 Task: Find connections with filter location Mülheim with filter topic #contentmarketingwith filter profile language French with filter current company SS&C Blue Prism with filter school Sri Chaitanya Junior College, Hydernagar with filter industry Construction Hardware Manufacturing with filter service category Event Photography with filter keywords title Delivery Driver
Action: Mouse moved to (536, 67)
Screenshot: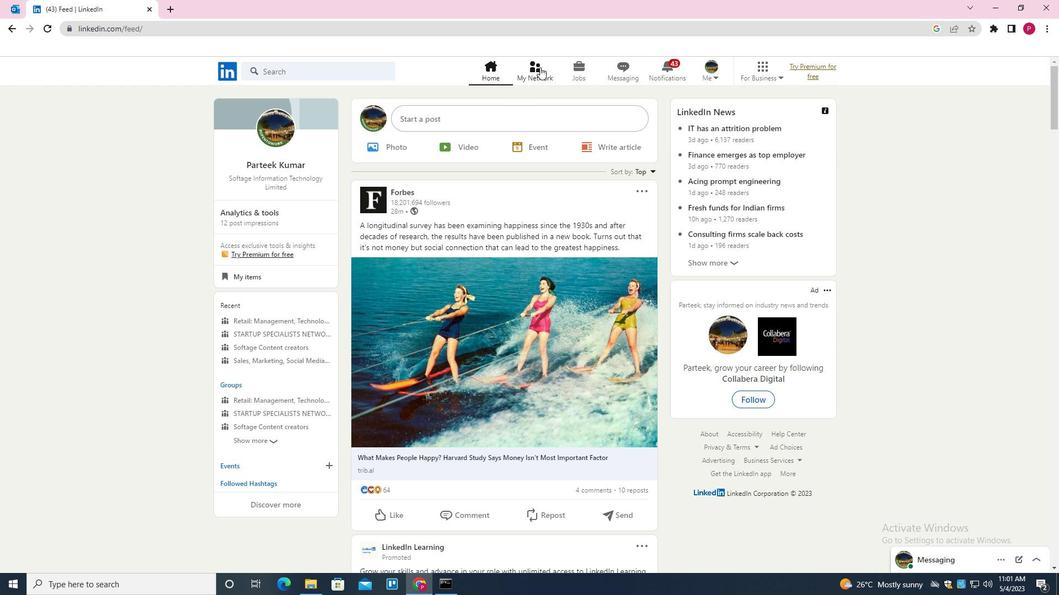 
Action: Mouse pressed left at (536, 67)
Screenshot: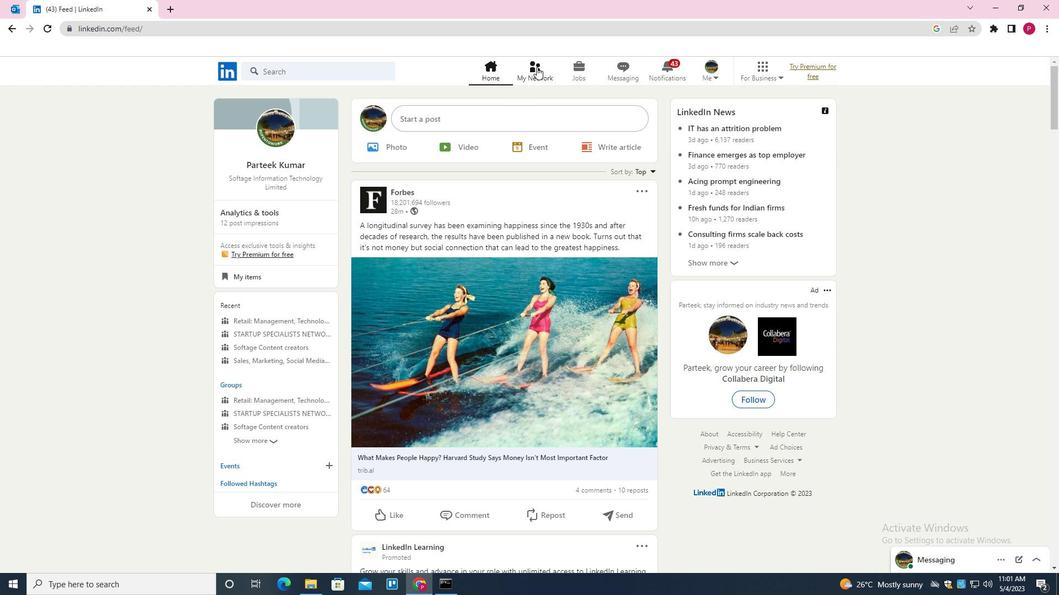 
Action: Mouse moved to (347, 135)
Screenshot: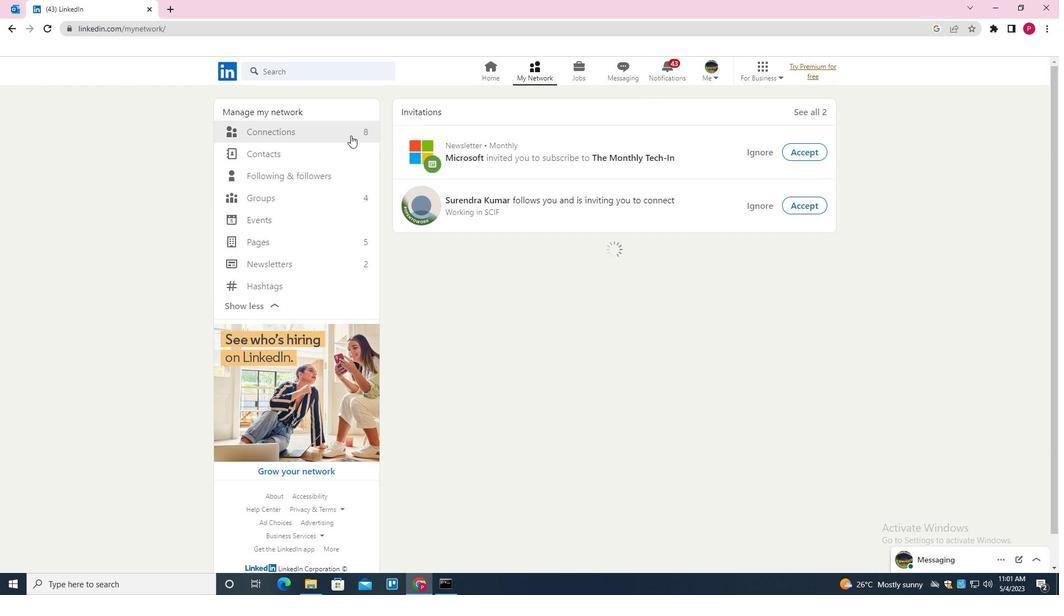 
Action: Mouse pressed left at (347, 135)
Screenshot: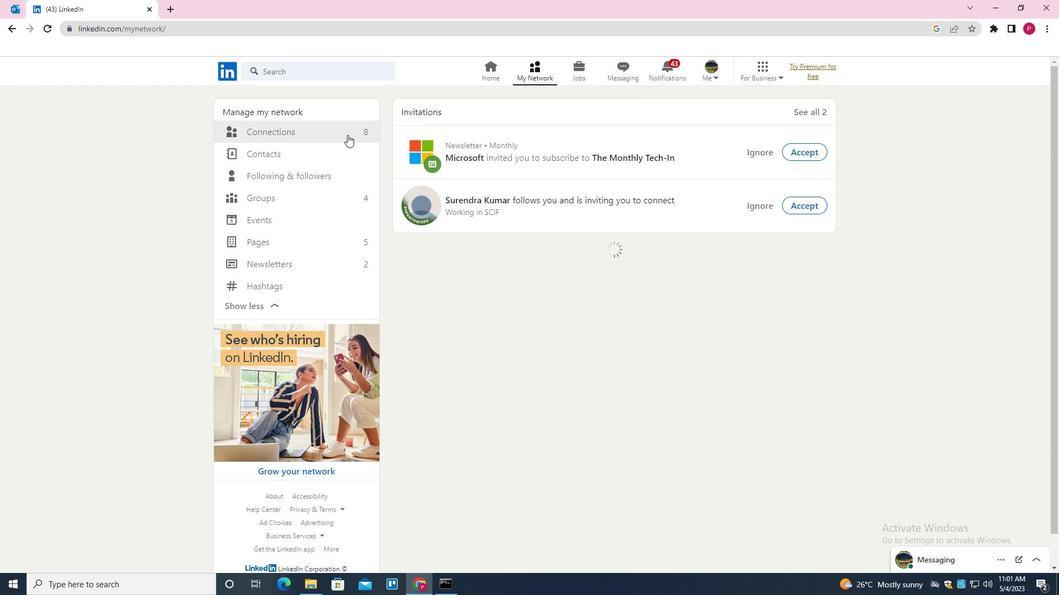 
Action: Mouse moved to (599, 131)
Screenshot: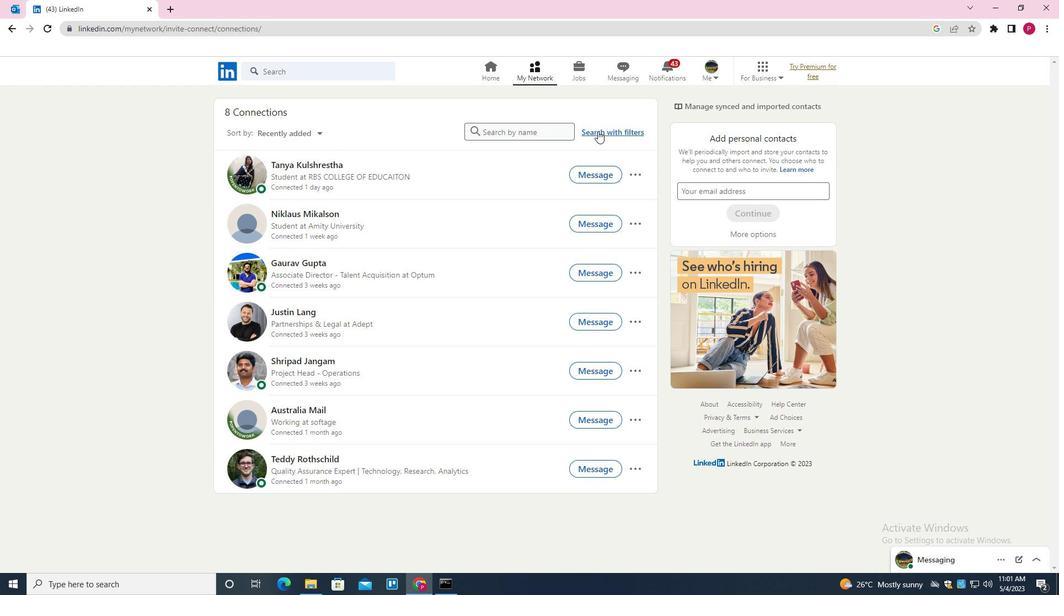 
Action: Mouse pressed left at (599, 131)
Screenshot: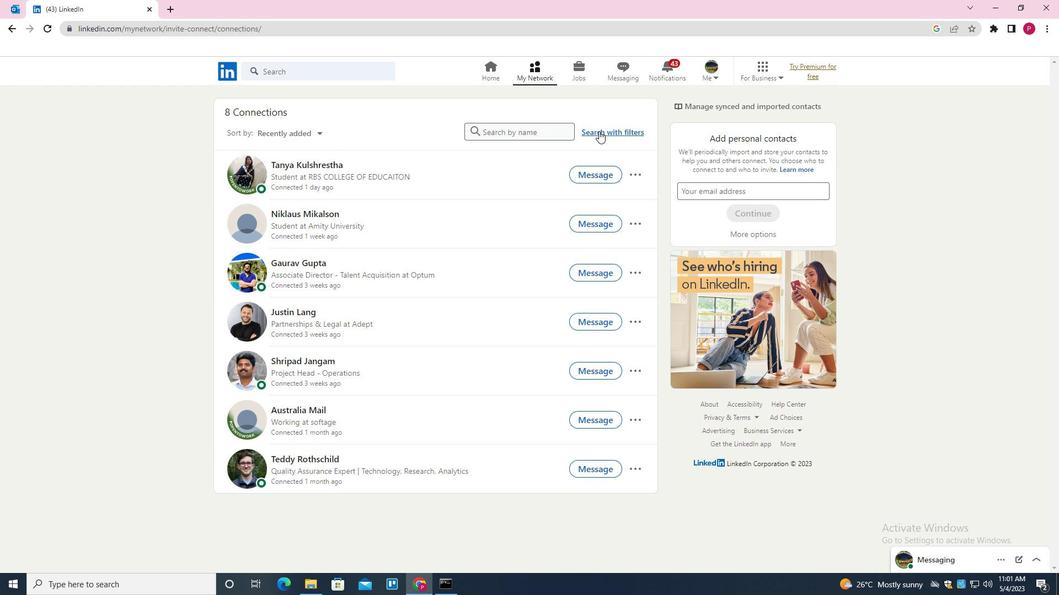 
Action: Mouse moved to (564, 103)
Screenshot: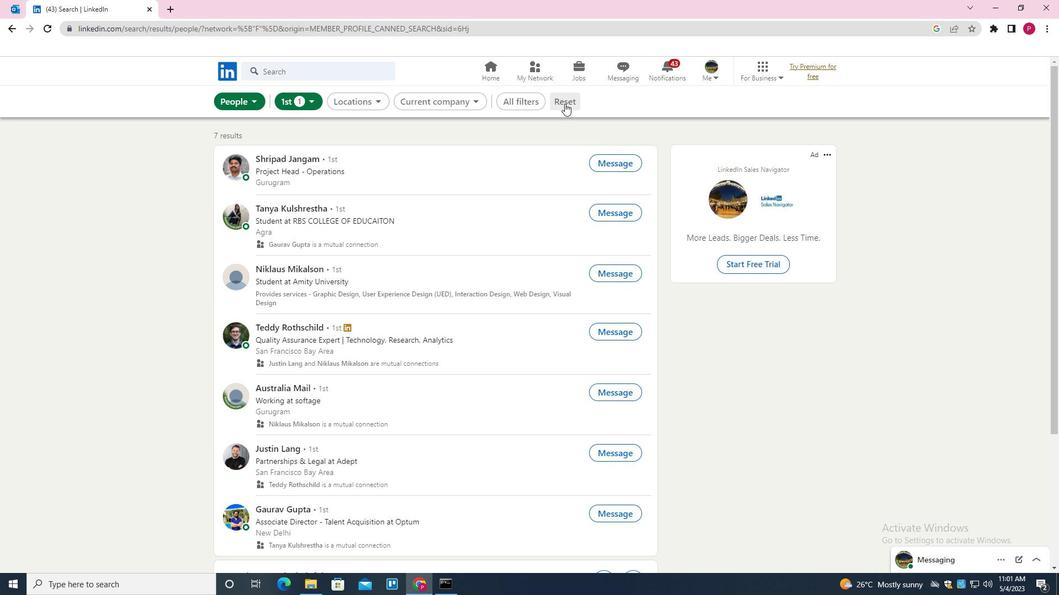 
Action: Mouse pressed left at (564, 103)
Screenshot: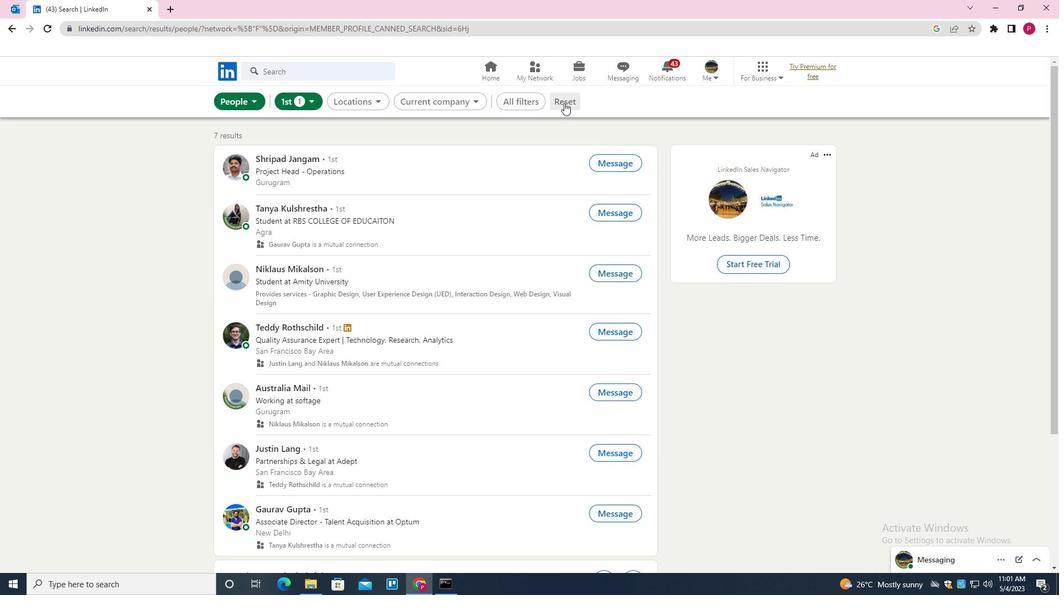 
Action: Mouse moved to (550, 101)
Screenshot: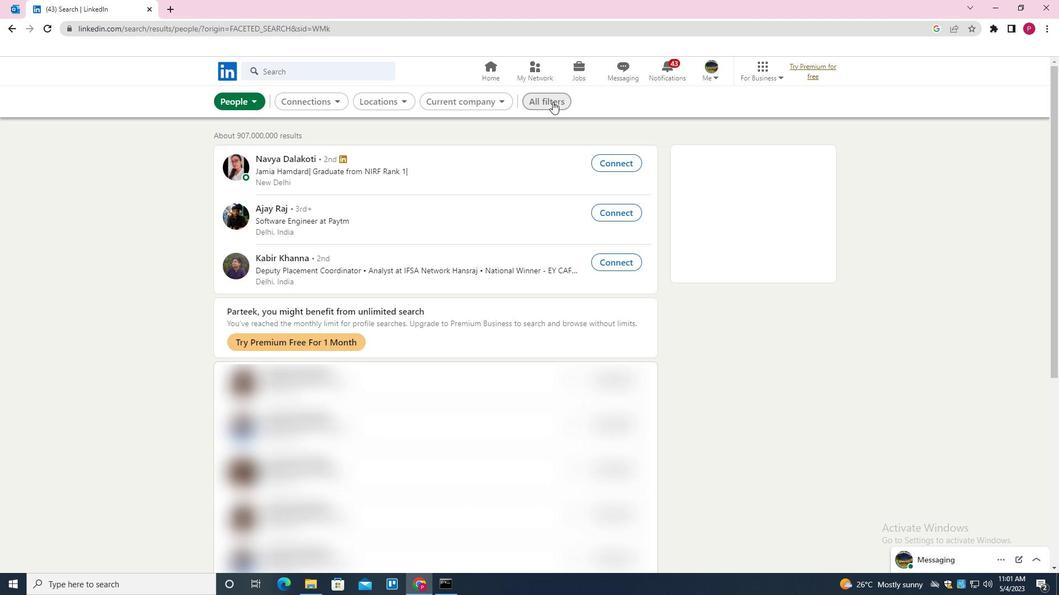 
Action: Mouse pressed left at (550, 101)
Screenshot: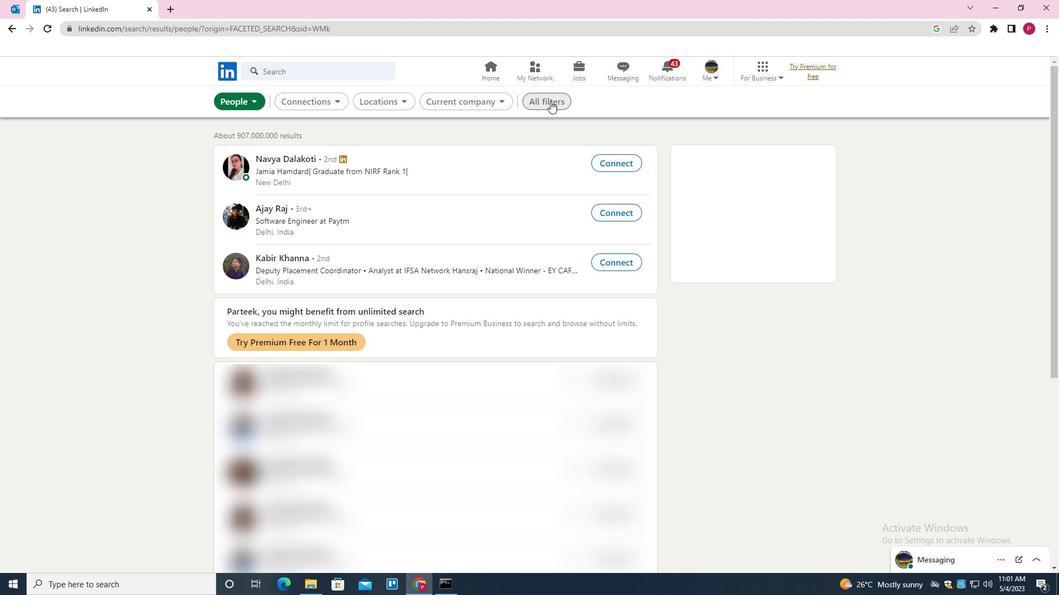 
Action: Mouse moved to (846, 227)
Screenshot: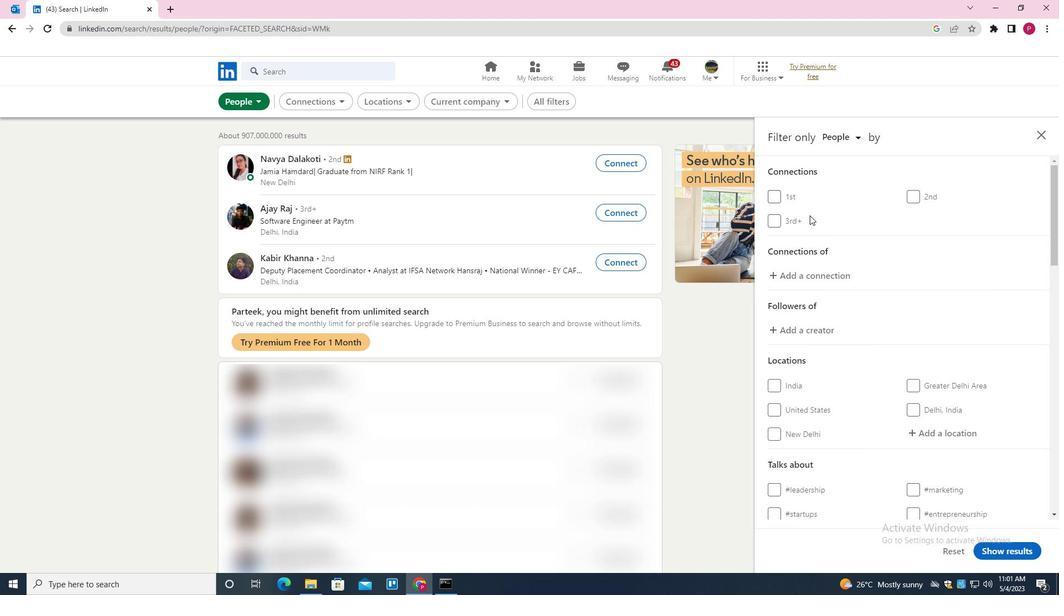 
Action: Mouse scrolled (846, 227) with delta (0, 0)
Screenshot: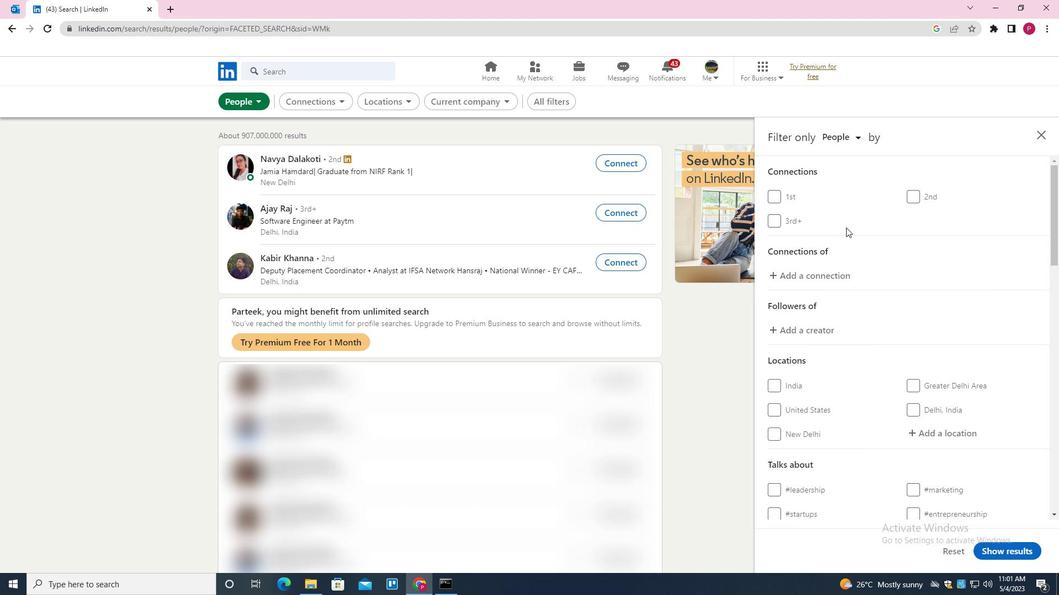 
Action: Mouse scrolled (846, 227) with delta (0, 0)
Screenshot: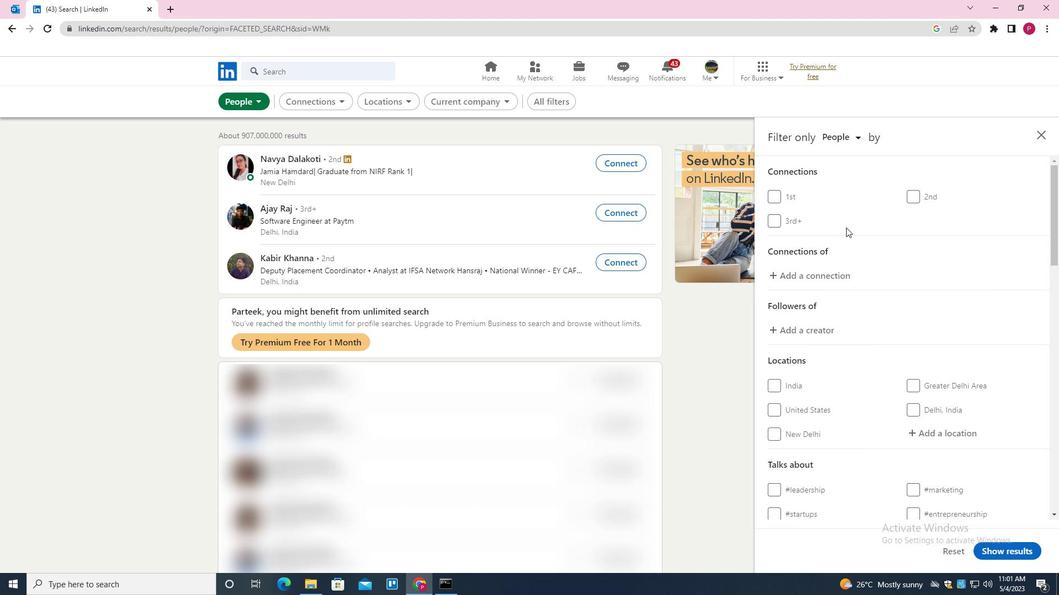 
Action: Mouse scrolled (846, 227) with delta (0, 0)
Screenshot: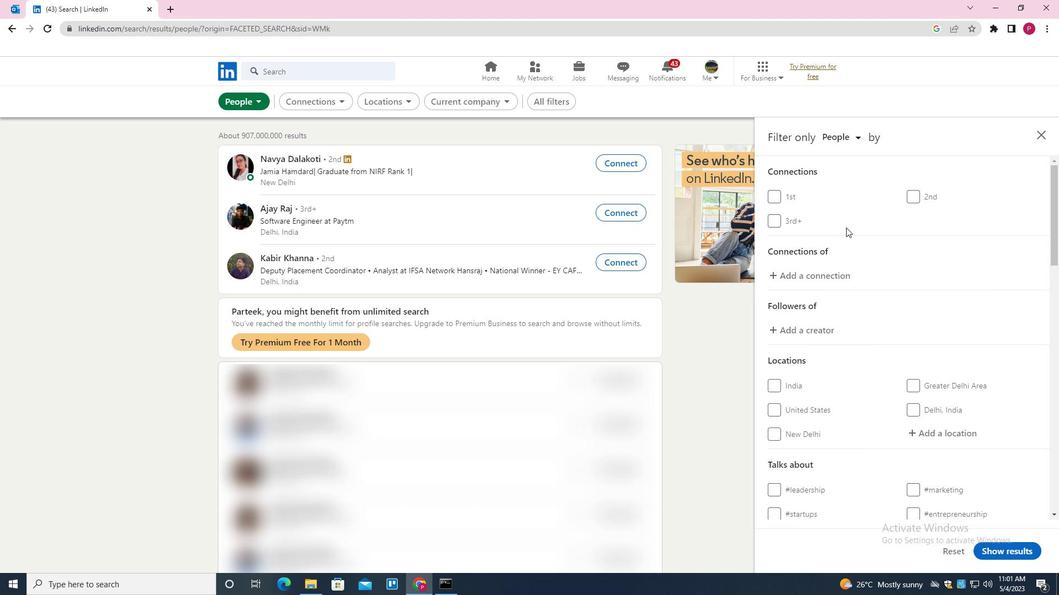 
Action: Mouse scrolled (846, 227) with delta (0, 0)
Screenshot: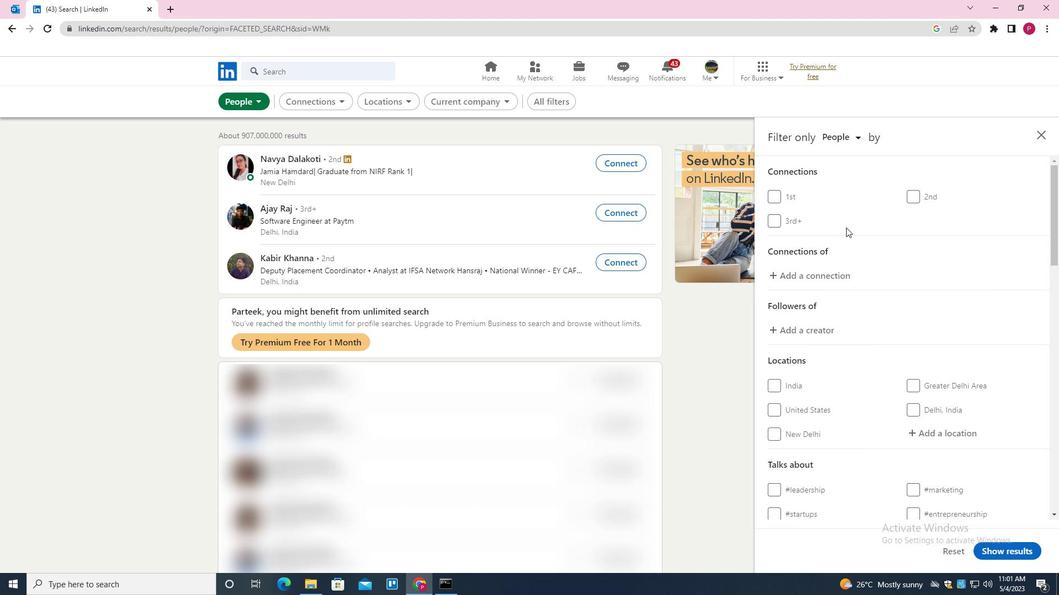 
Action: Mouse moved to (921, 210)
Screenshot: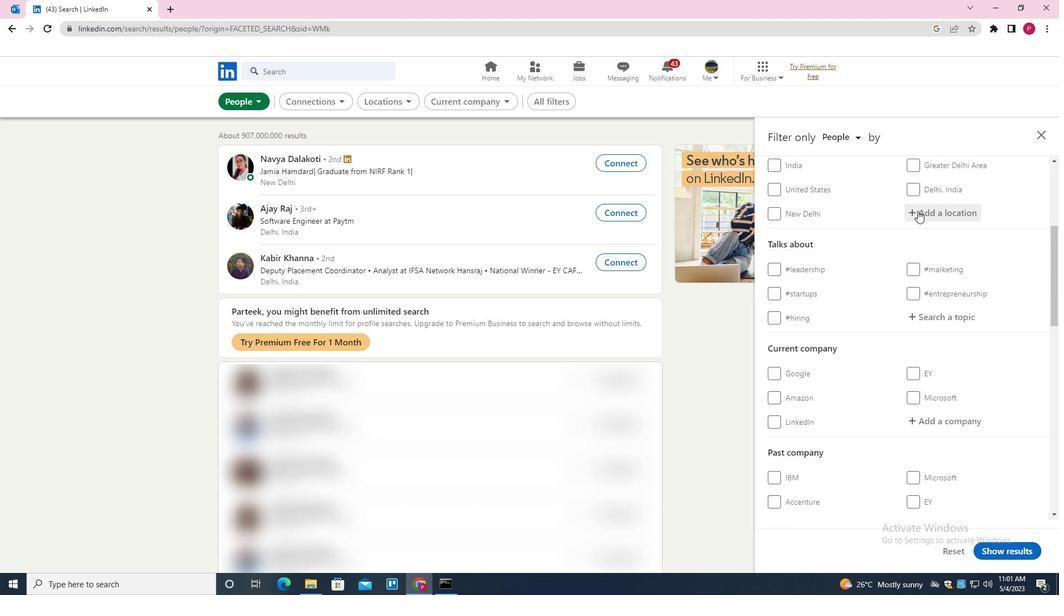 
Action: Mouse pressed left at (921, 210)
Screenshot: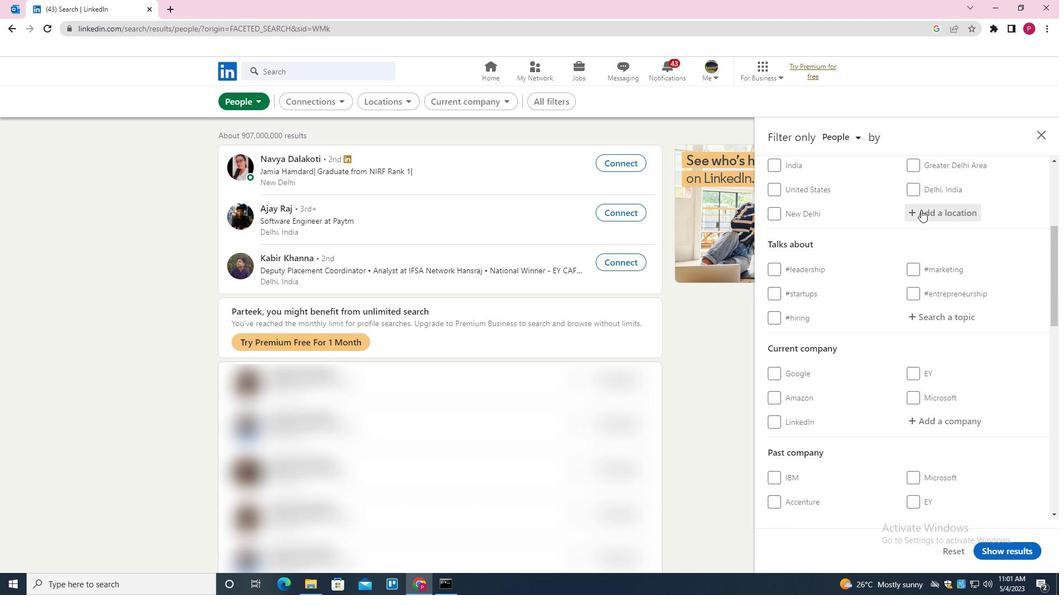 
Action: Key pressed <Key.shift>MULHE<Key.down><Key.enter>
Screenshot: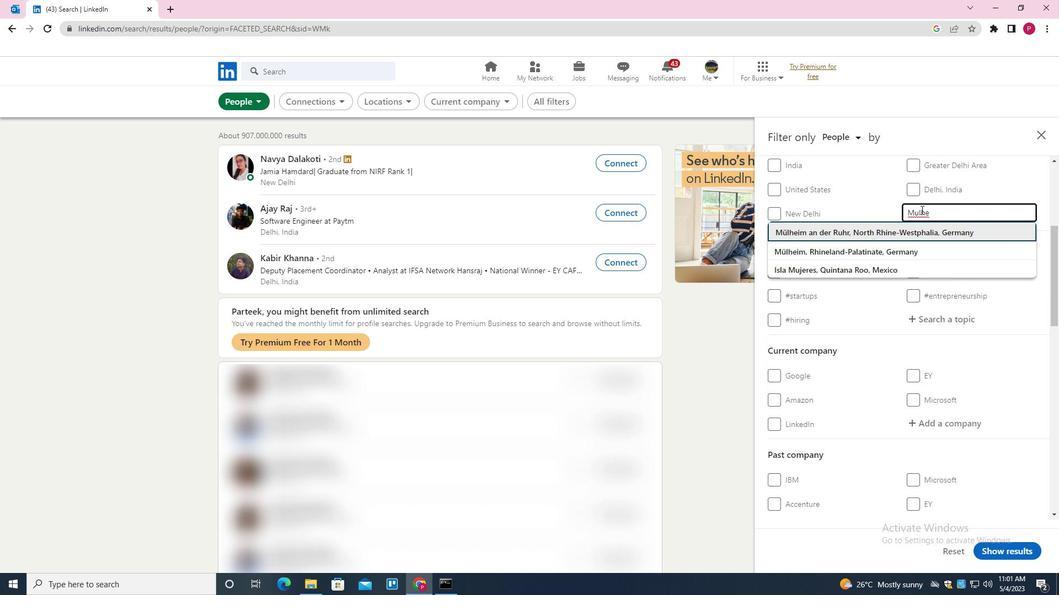 
Action: Mouse moved to (856, 257)
Screenshot: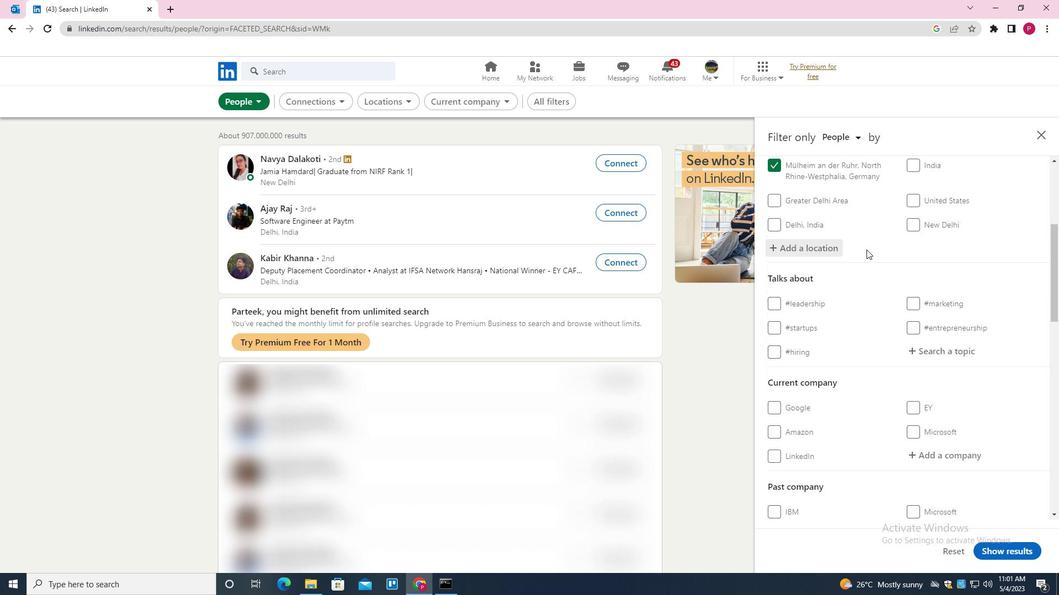 
Action: Mouse scrolled (856, 257) with delta (0, 0)
Screenshot: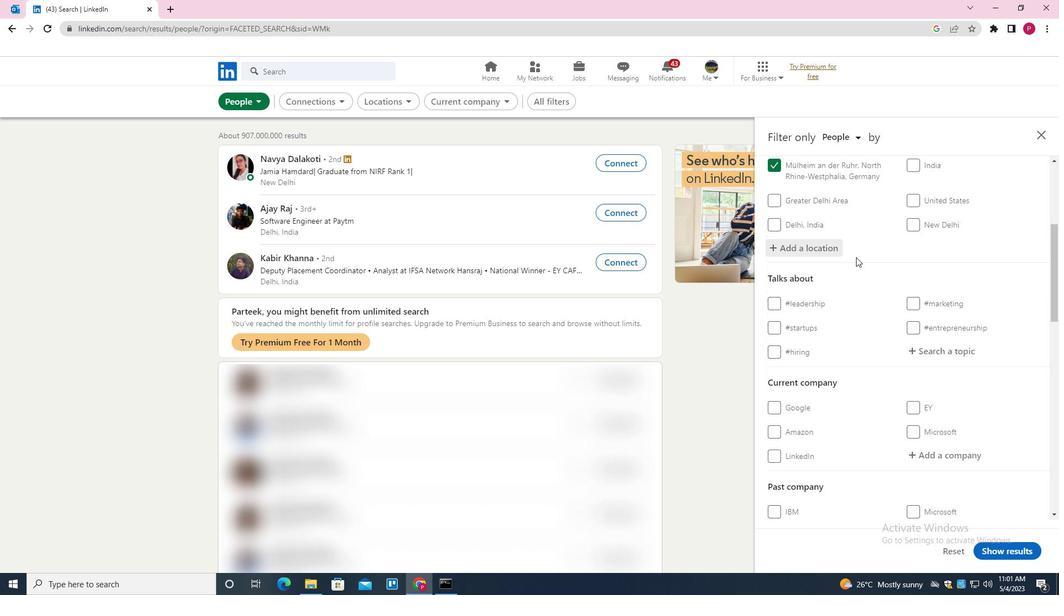 
Action: Mouse scrolled (856, 257) with delta (0, 0)
Screenshot: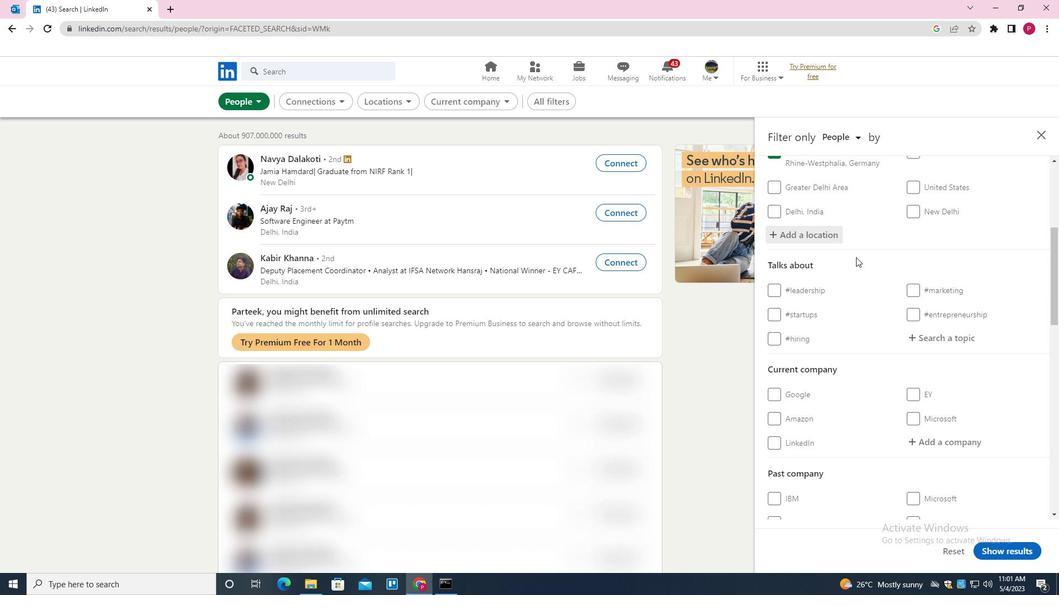 
Action: Mouse moved to (940, 234)
Screenshot: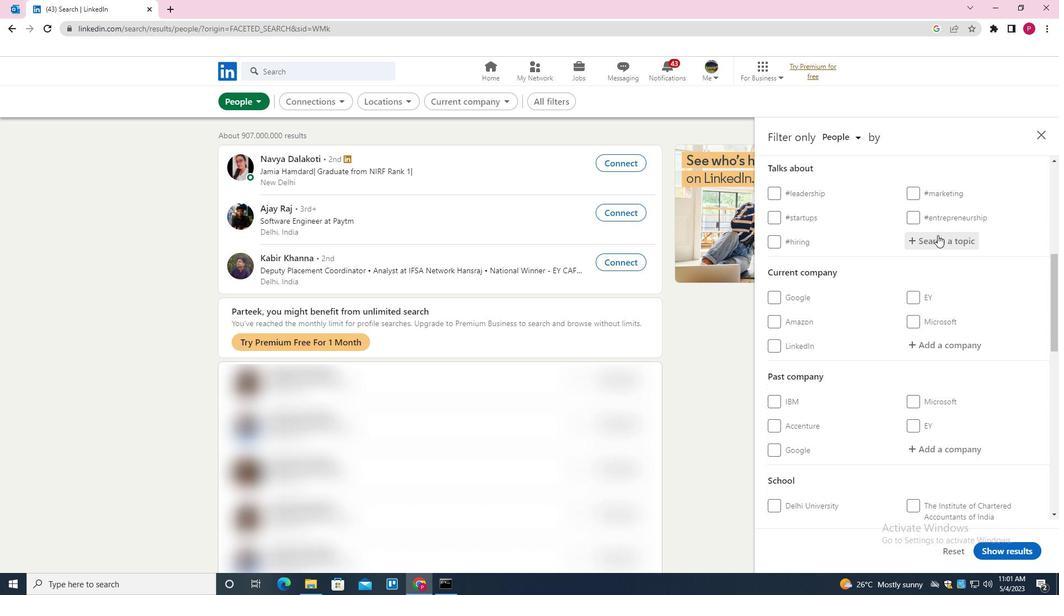 
Action: Mouse pressed left at (940, 234)
Screenshot: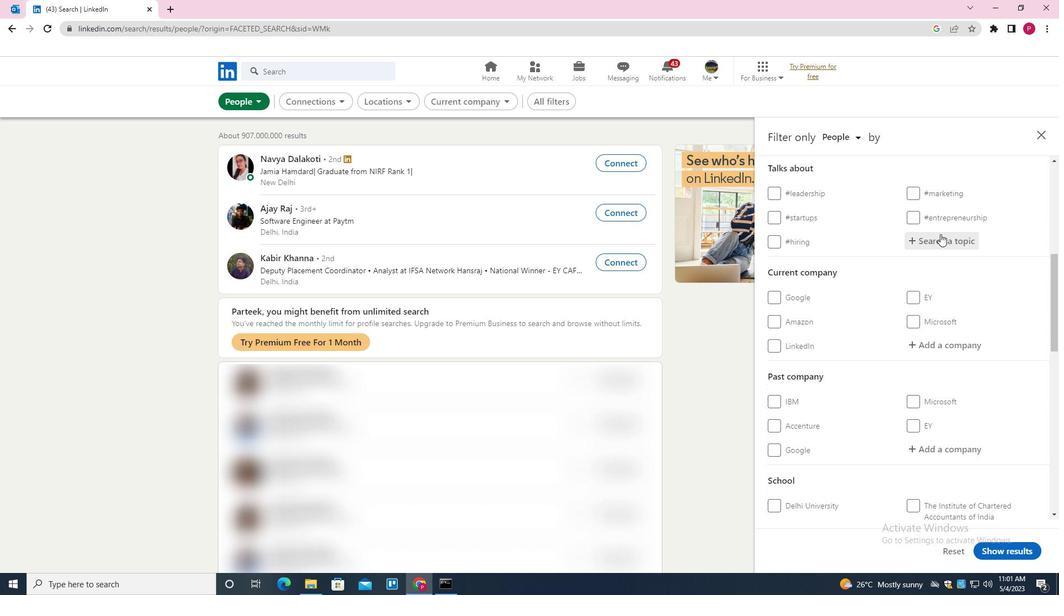 
Action: Key pressed <Key.shift><Key.shift><Key.shift><Key.shift>CONTENTMARKETING<Key.down><Key.enter>
Screenshot: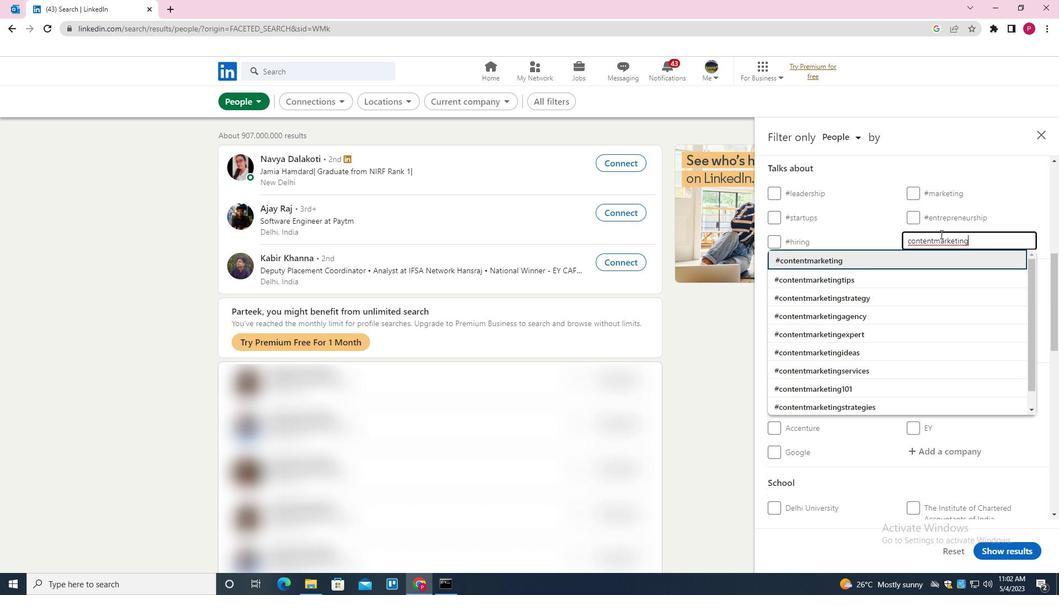 
Action: Mouse moved to (897, 243)
Screenshot: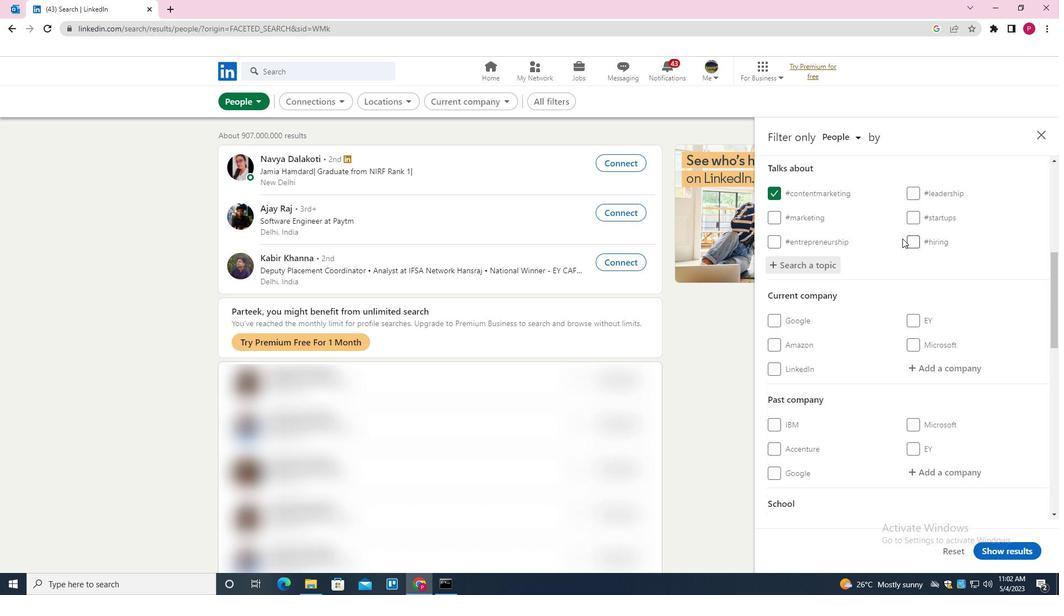 
Action: Mouse scrolled (897, 242) with delta (0, 0)
Screenshot: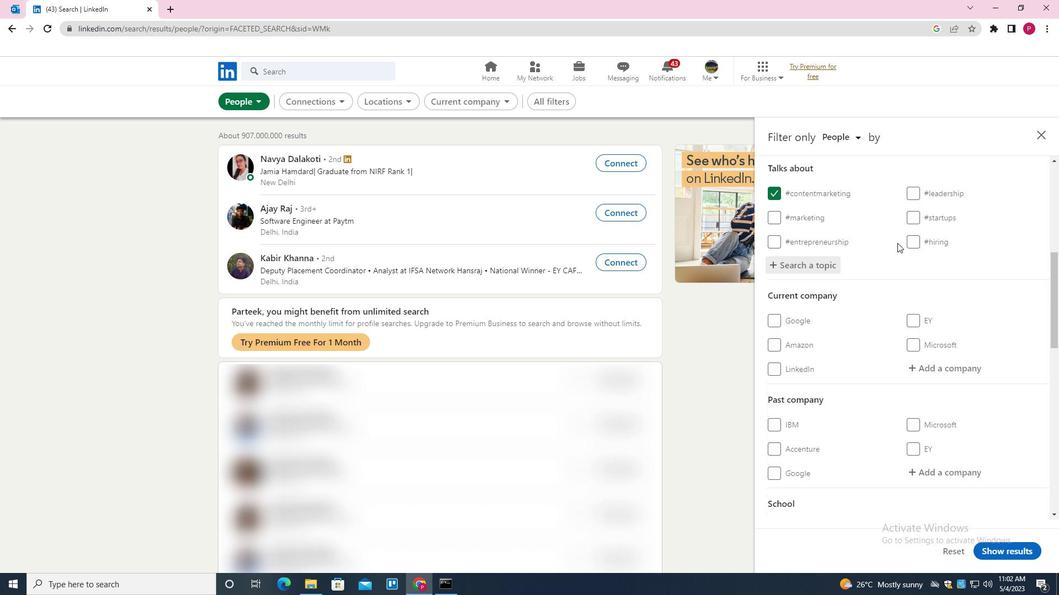 
Action: Mouse scrolled (897, 242) with delta (0, 0)
Screenshot: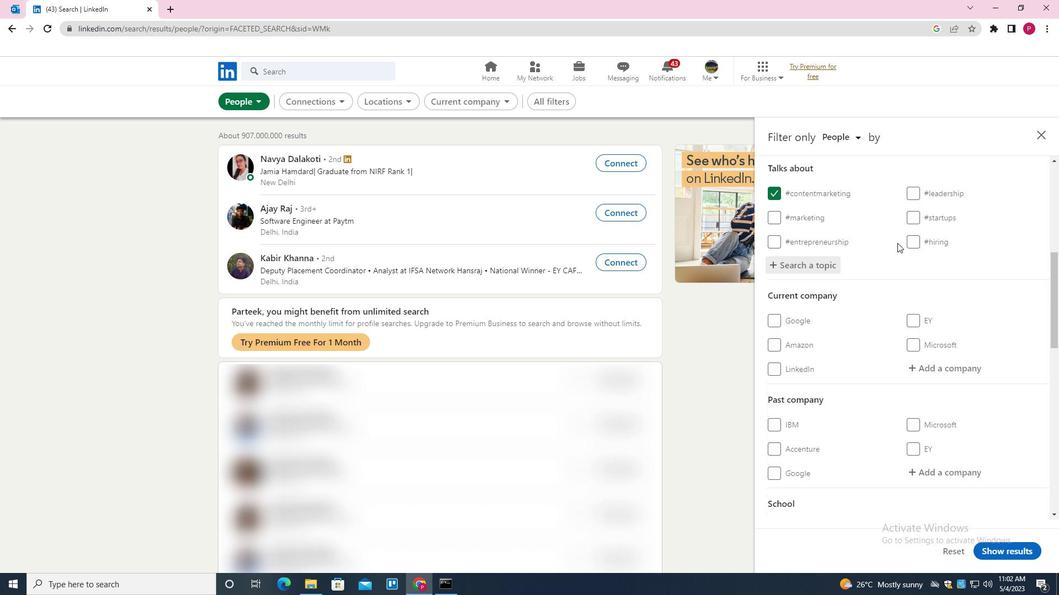
Action: Mouse scrolled (897, 242) with delta (0, 0)
Screenshot: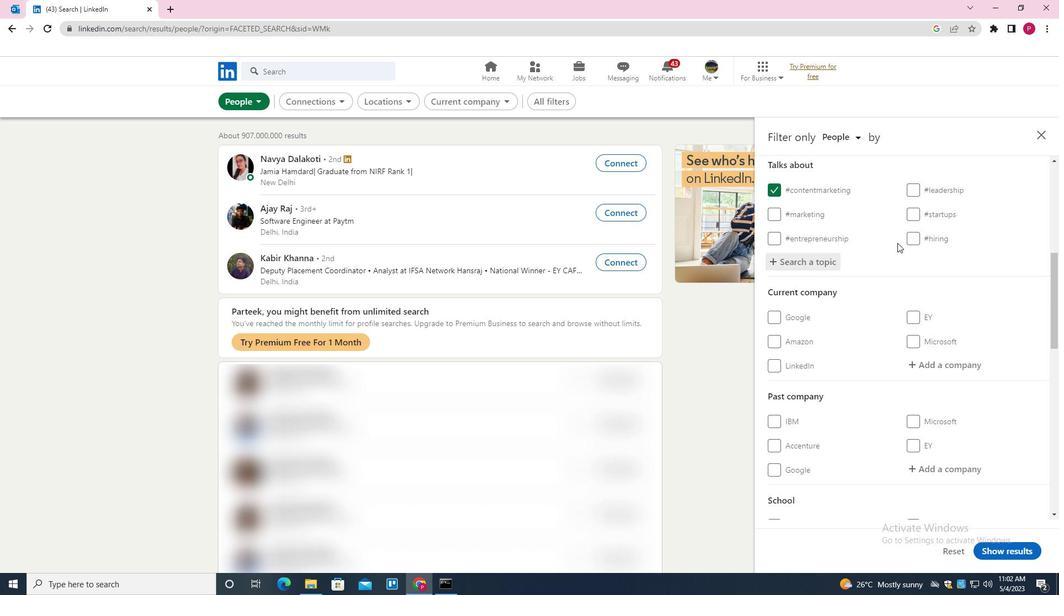 
Action: Mouse scrolled (897, 242) with delta (0, 0)
Screenshot: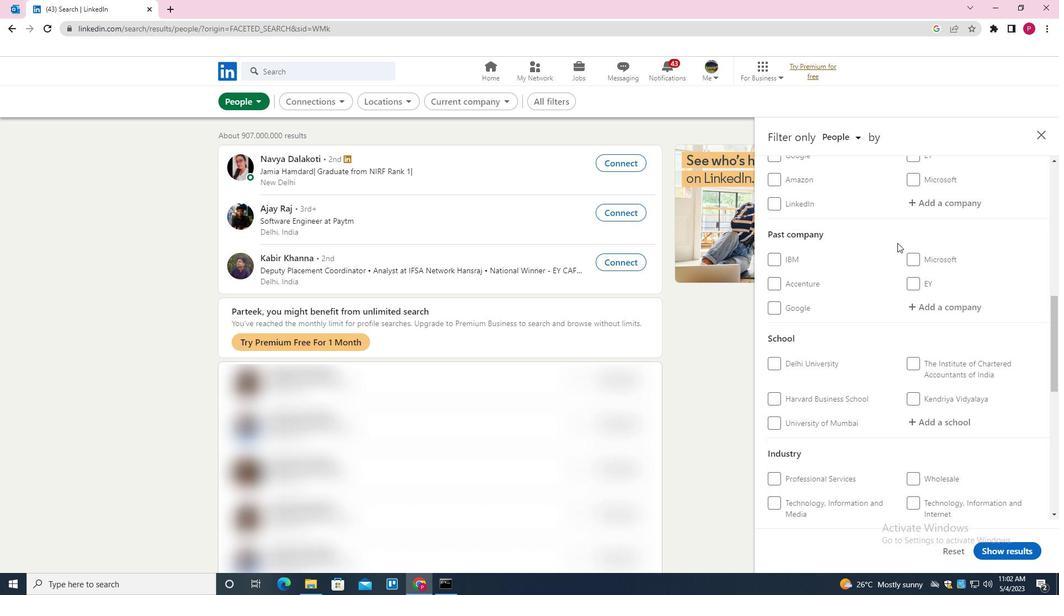 
Action: Mouse scrolled (897, 242) with delta (0, 0)
Screenshot: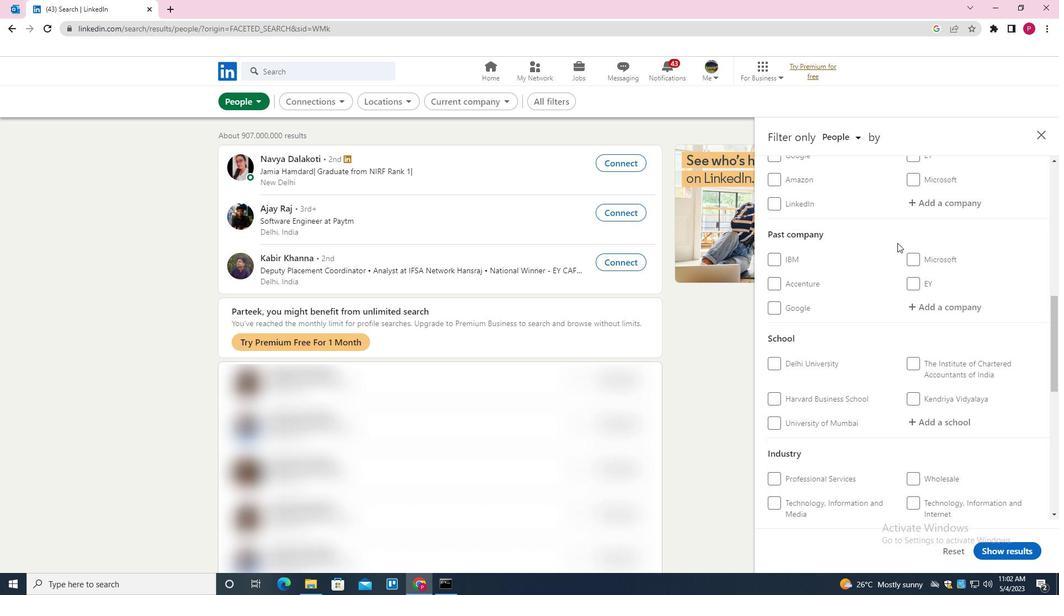 
Action: Mouse scrolled (897, 242) with delta (0, 0)
Screenshot: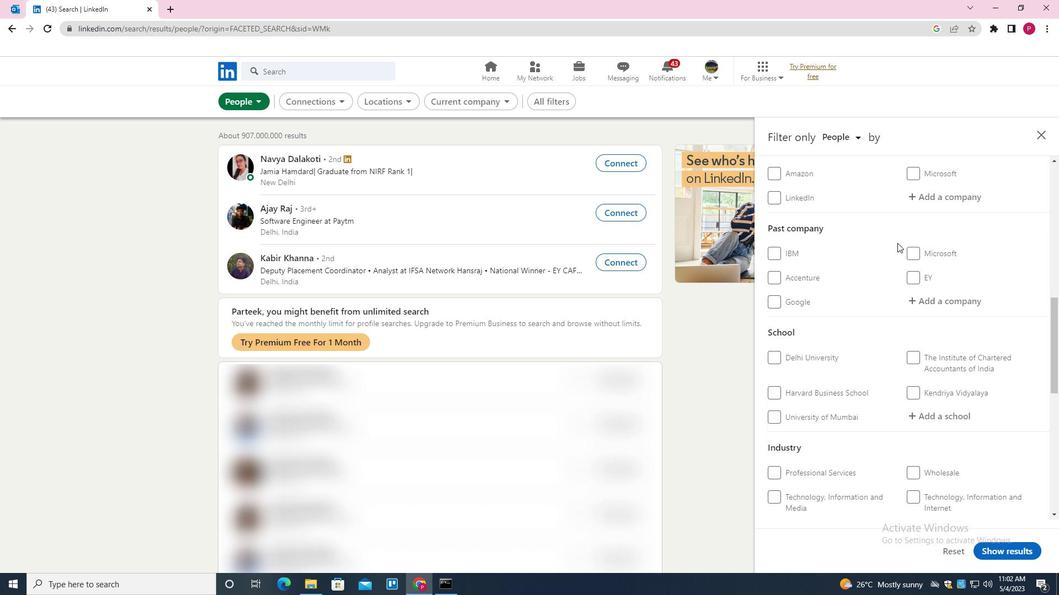 
Action: Mouse scrolled (897, 242) with delta (0, 0)
Screenshot: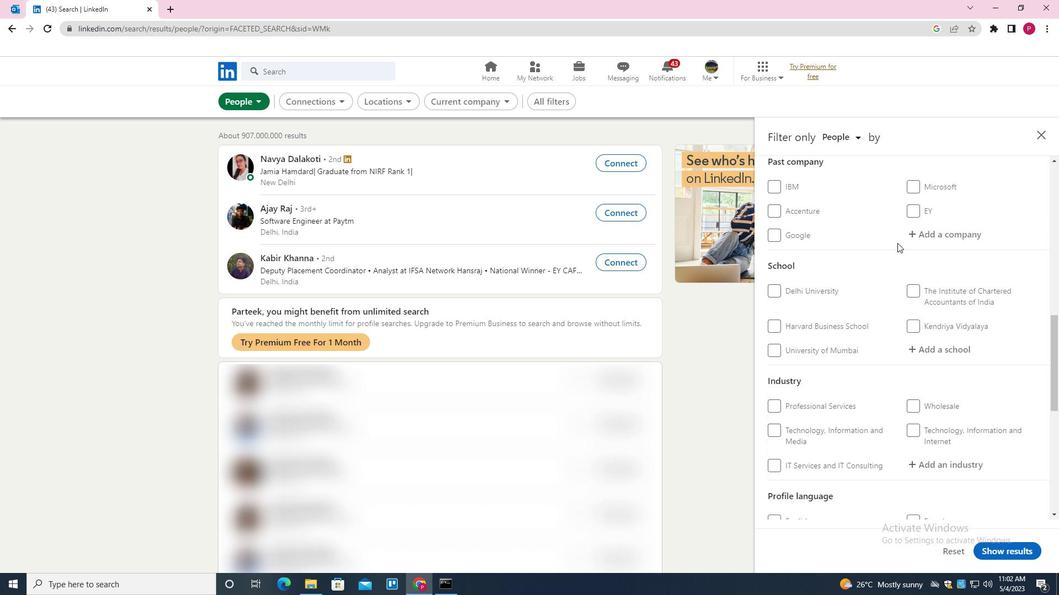 
Action: Mouse scrolled (897, 242) with delta (0, 0)
Screenshot: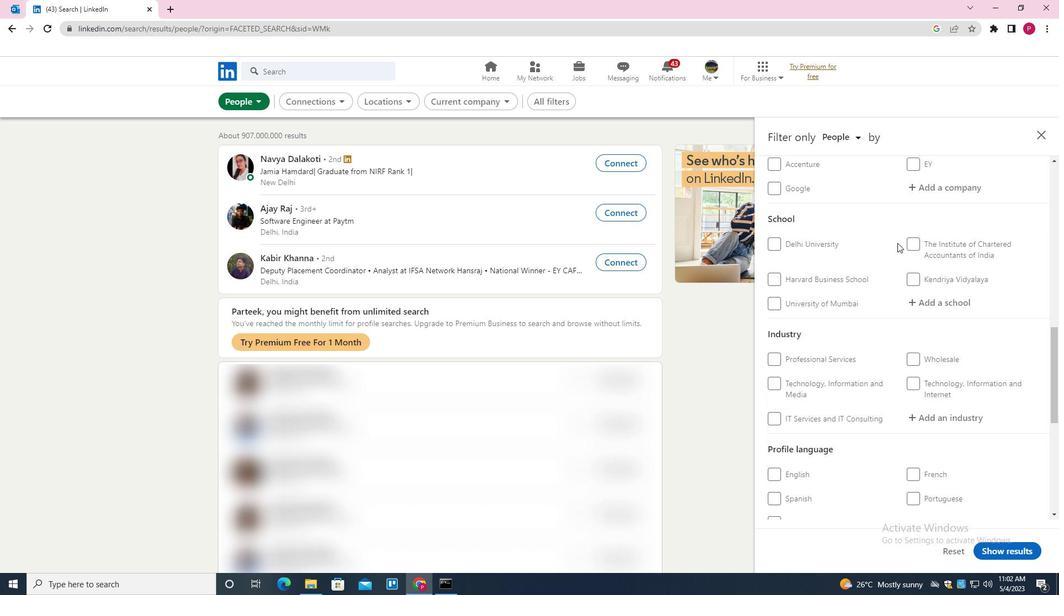 
Action: Mouse scrolled (897, 242) with delta (0, 0)
Screenshot: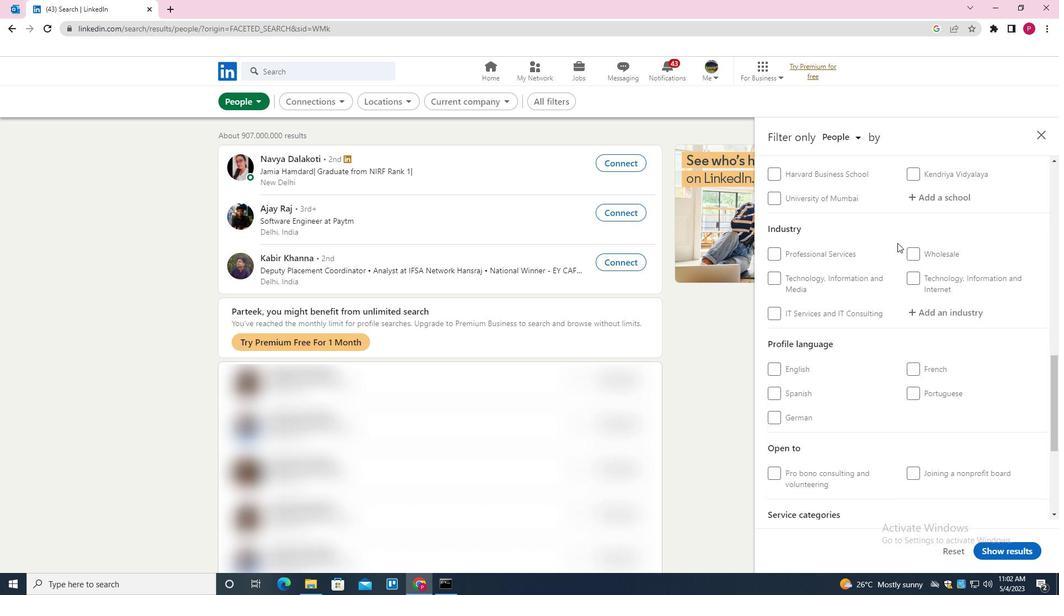 
Action: Mouse scrolled (897, 242) with delta (0, 0)
Screenshot: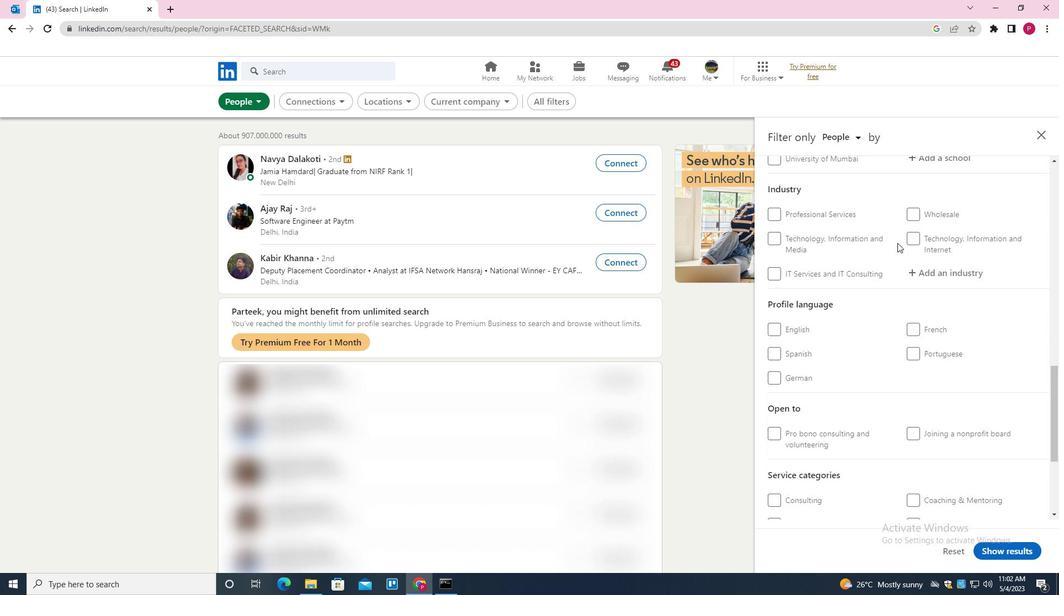 
Action: Mouse moved to (910, 212)
Screenshot: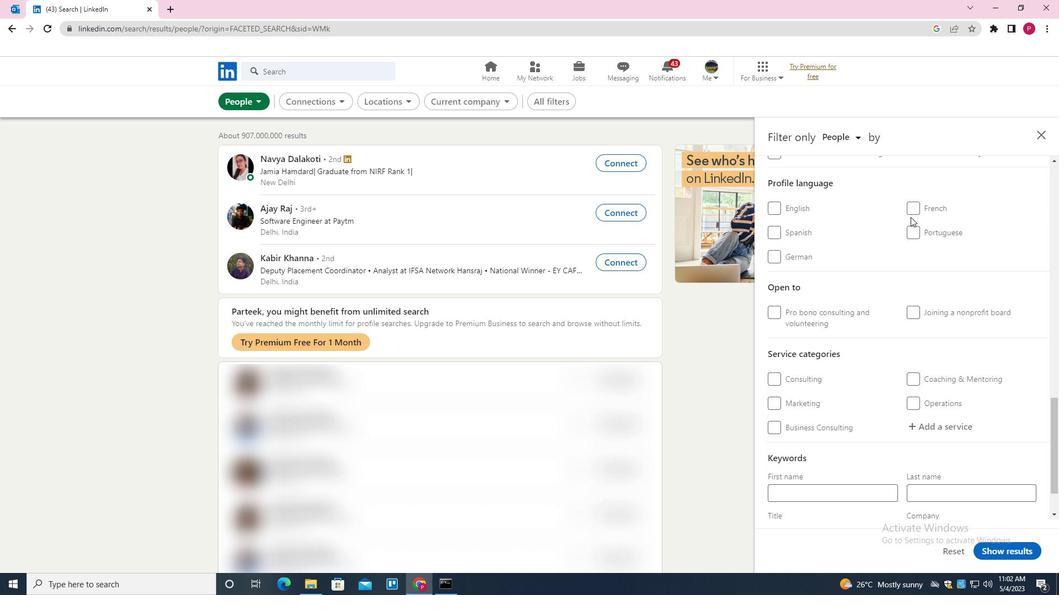 
Action: Mouse pressed left at (910, 212)
Screenshot: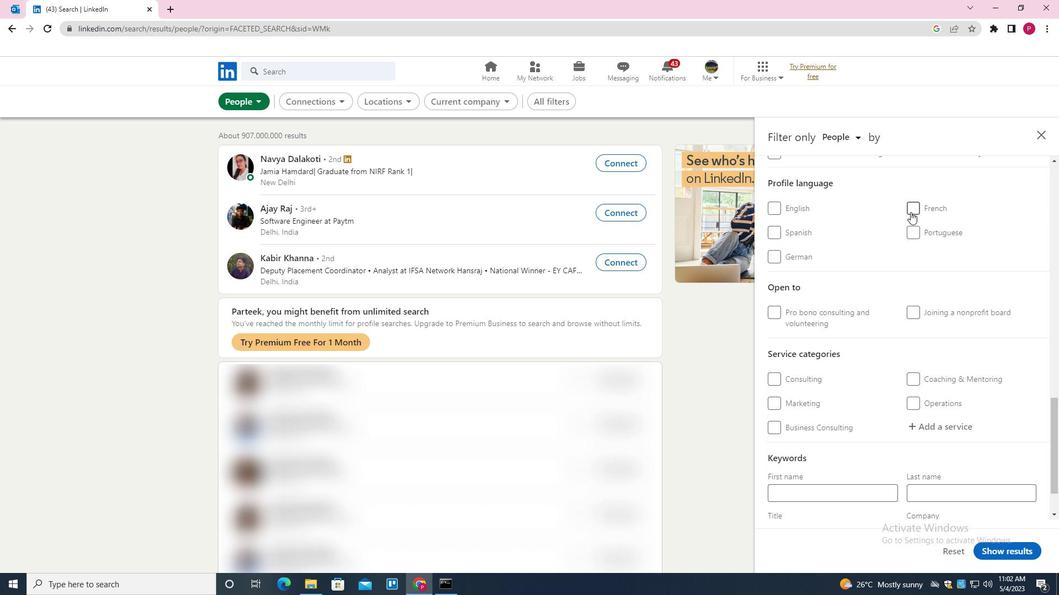 
Action: Mouse moved to (855, 247)
Screenshot: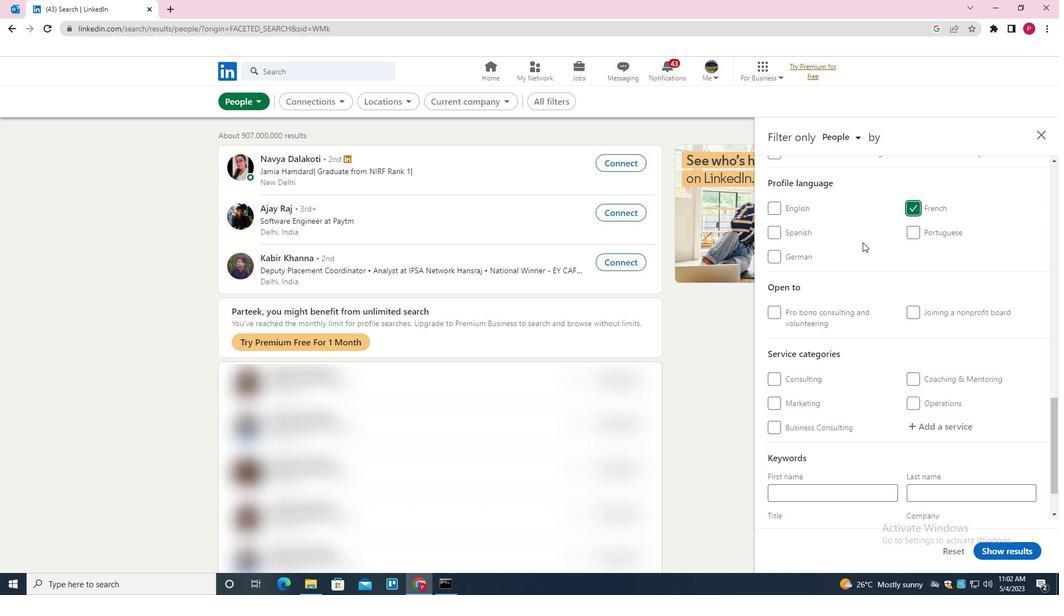 
Action: Mouse scrolled (855, 248) with delta (0, 0)
Screenshot: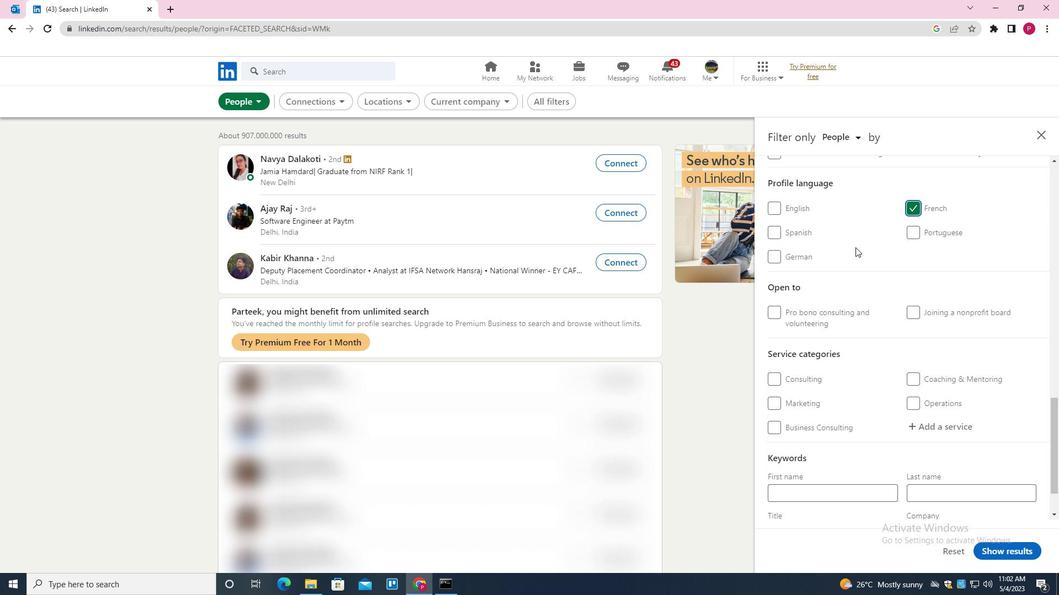 
Action: Mouse scrolled (855, 248) with delta (0, 0)
Screenshot: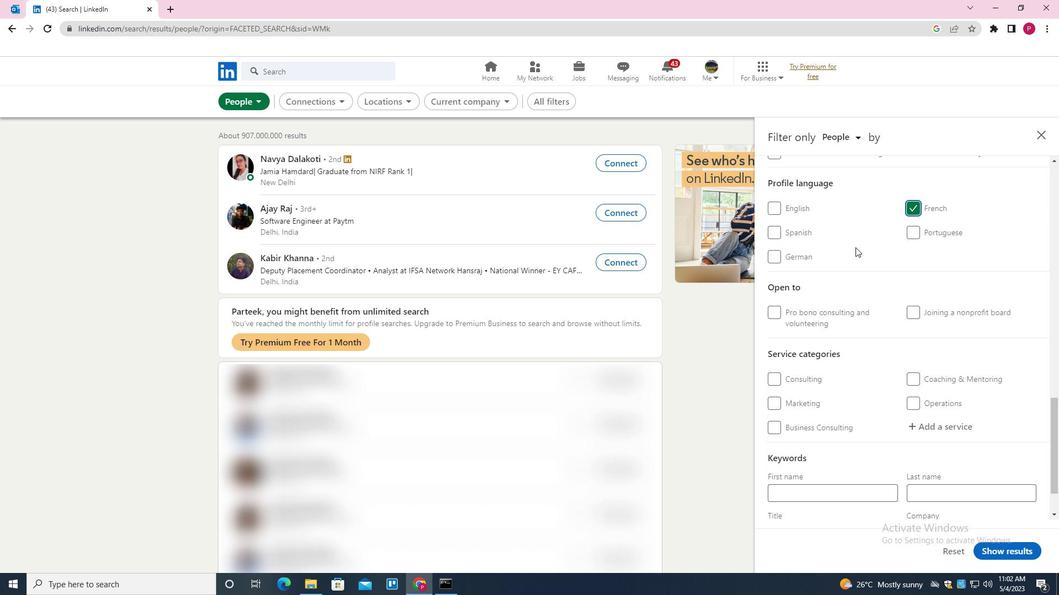 
Action: Mouse scrolled (855, 248) with delta (0, 0)
Screenshot: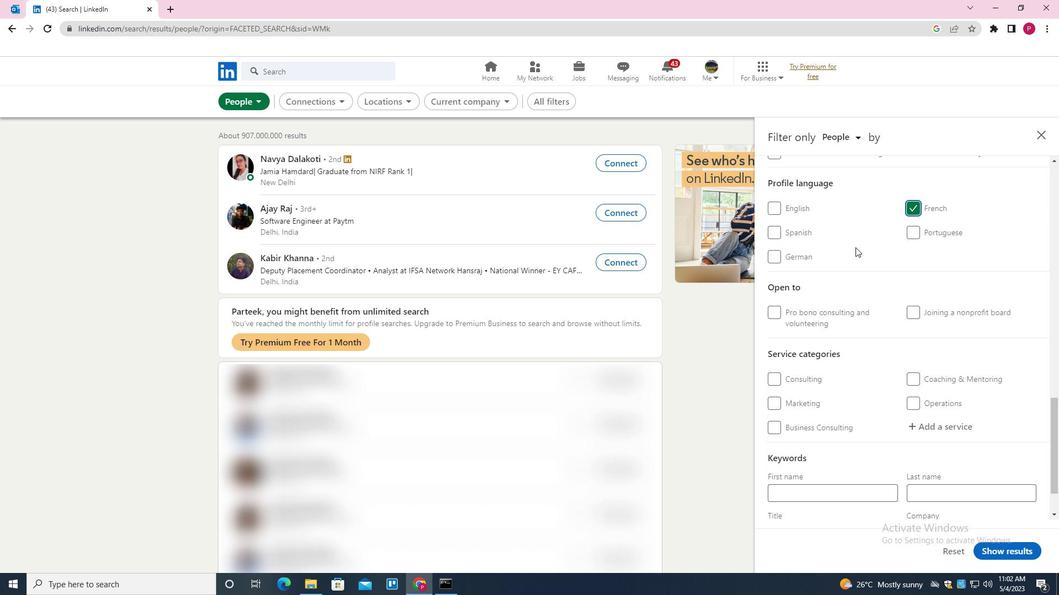 
Action: Mouse scrolled (855, 248) with delta (0, 0)
Screenshot: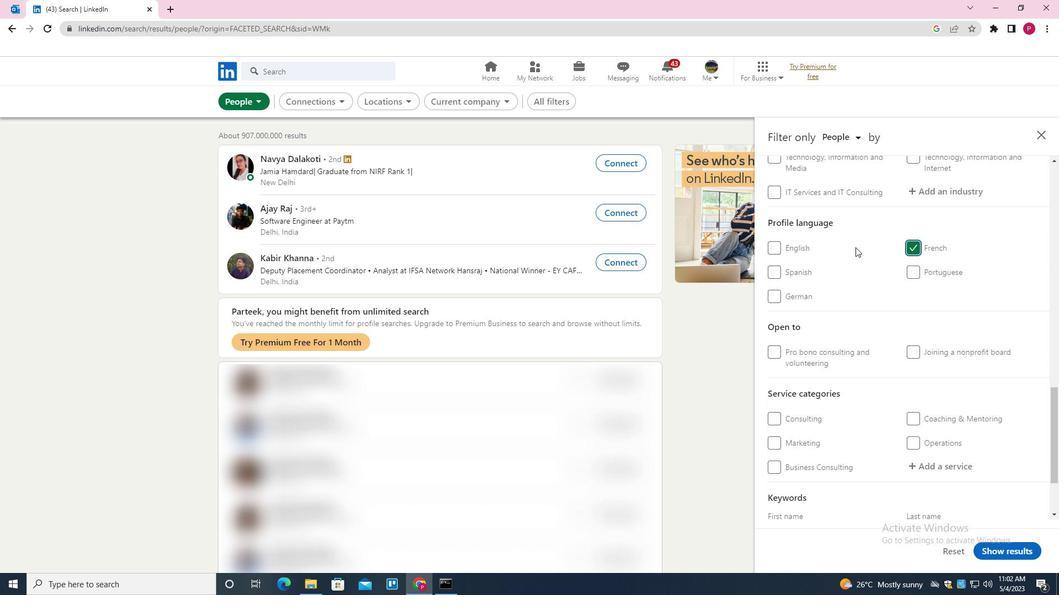 
Action: Mouse scrolled (855, 248) with delta (0, 0)
Screenshot: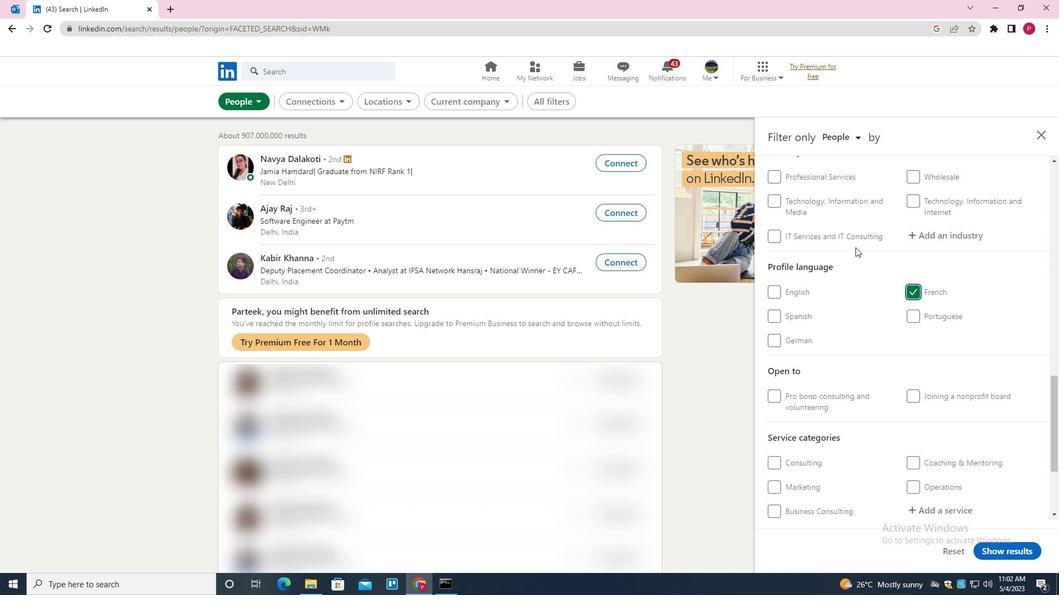 
Action: Mouse scrolled (855, 248) with delta (0, 0)
Screenshot: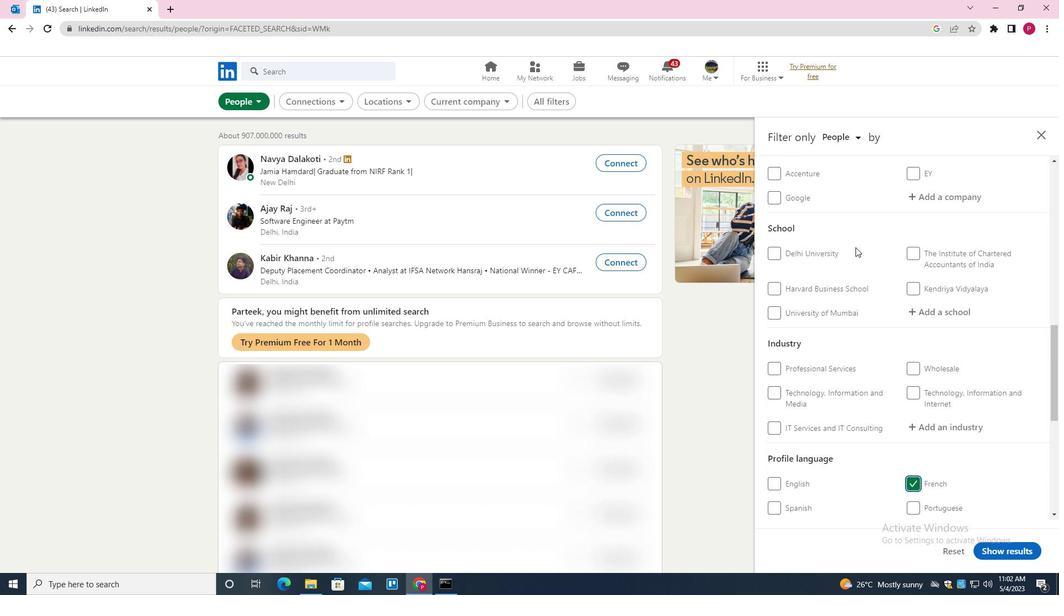 
Action: Mouse scrolled (855, 248) with delta (0, 0)
Screenshot: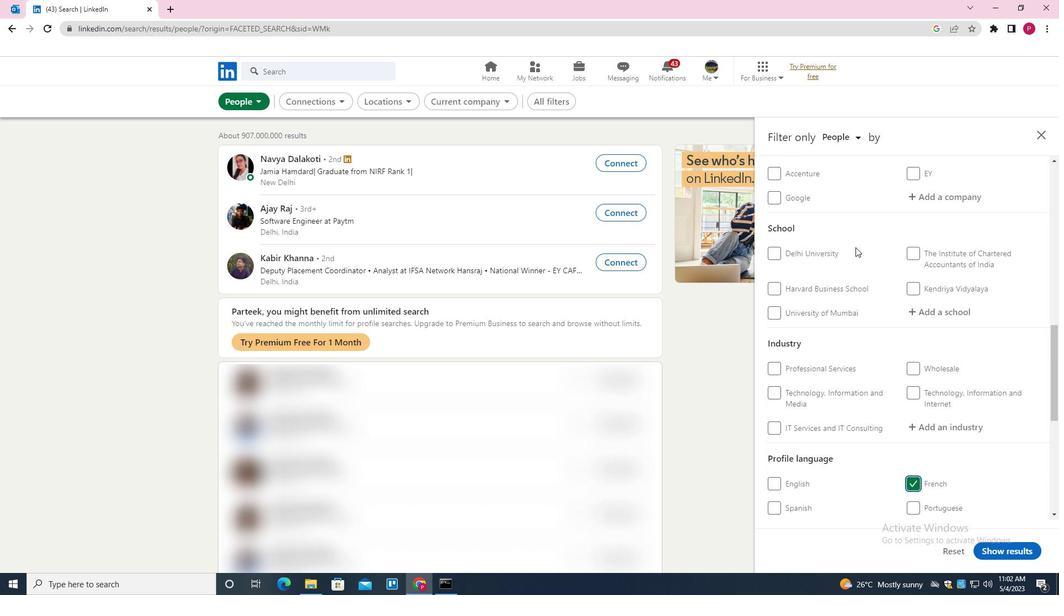 
Action: Mouse scrolled (855, 248) with delta (0, 0)
Screenshot: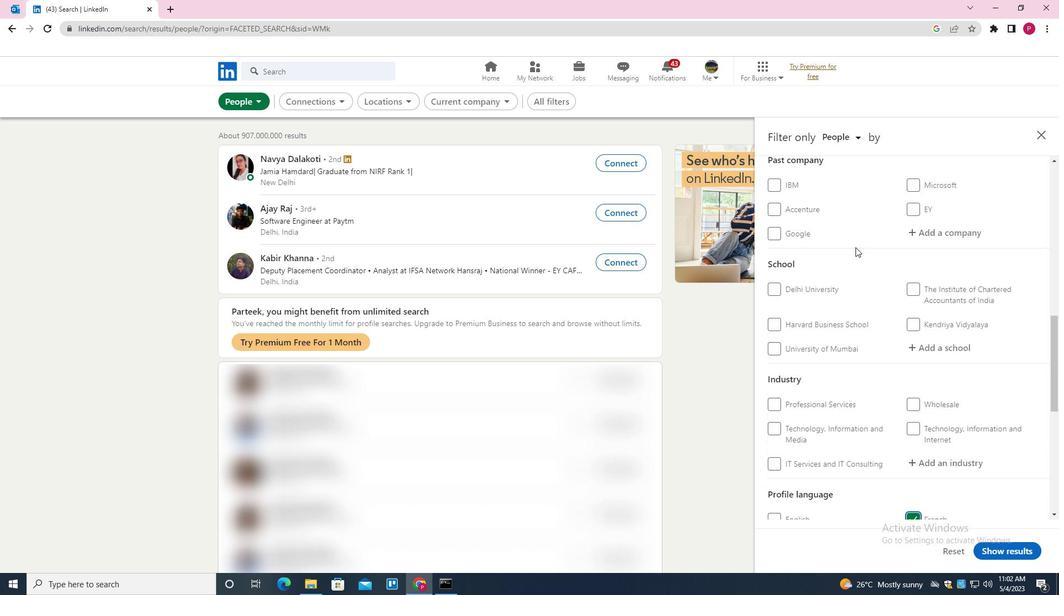 
Action: Mouse scrolled (855, 248) with delta (0, 0)
Screenshot: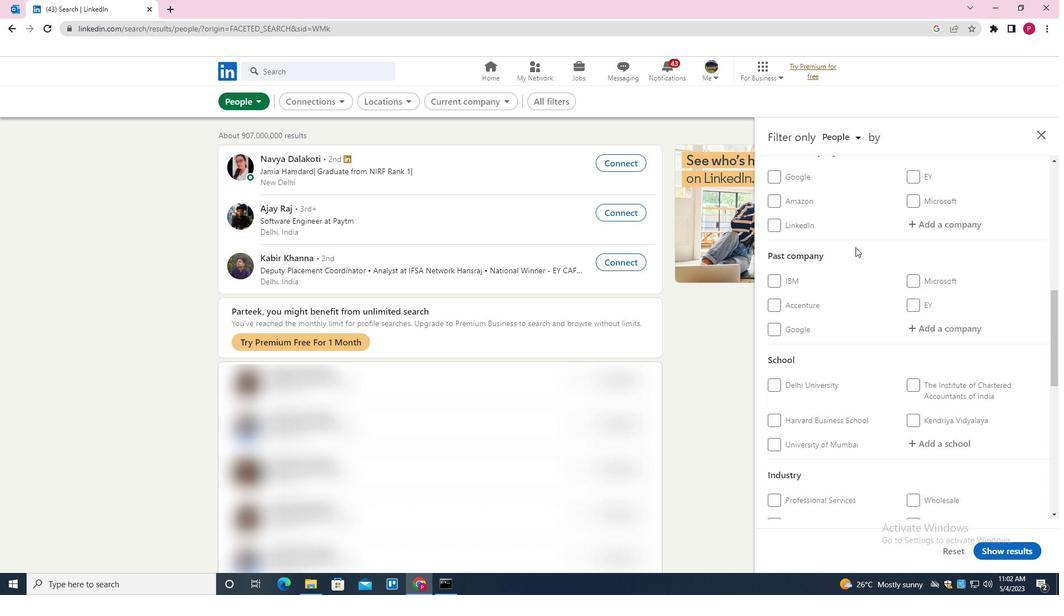 
Action: Mouse moved to (930, 310)
Screenshot: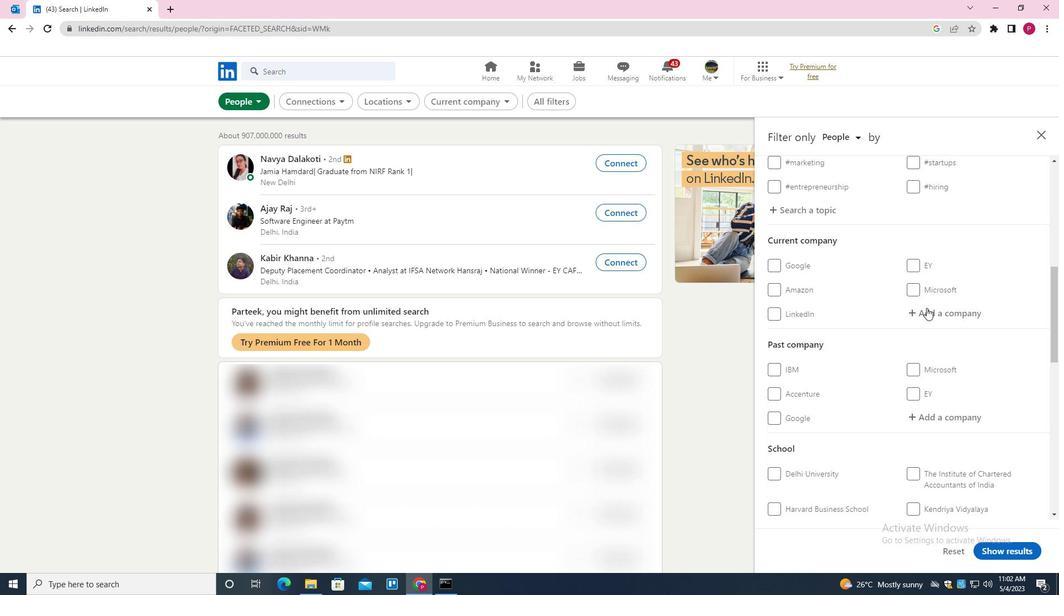 
Action: Mouse pressed left at (930, 310)
Screenshot: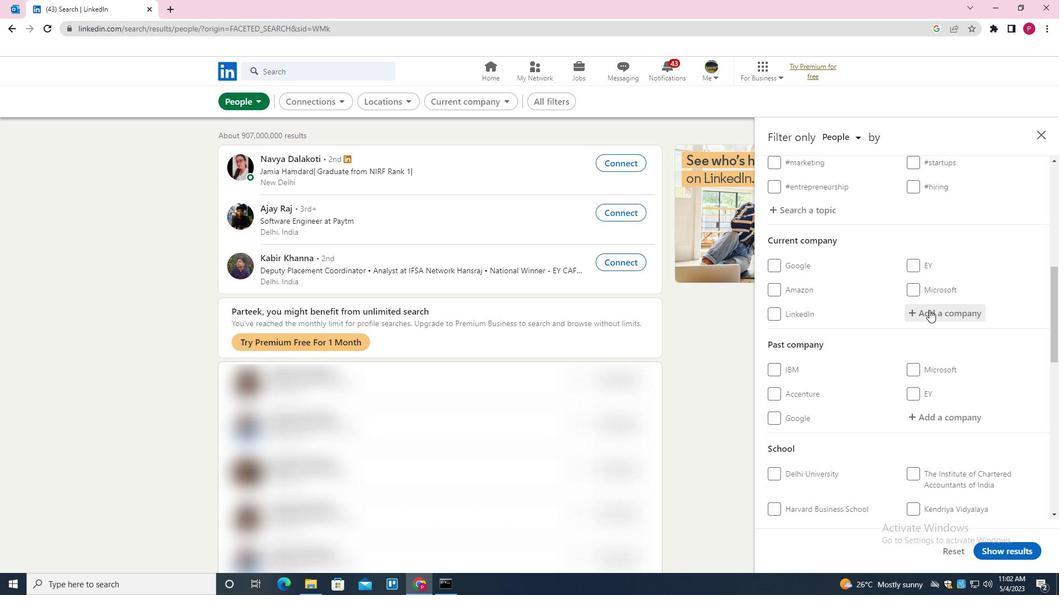 
Action: Mouse moved to (931, 310)
Screenshot: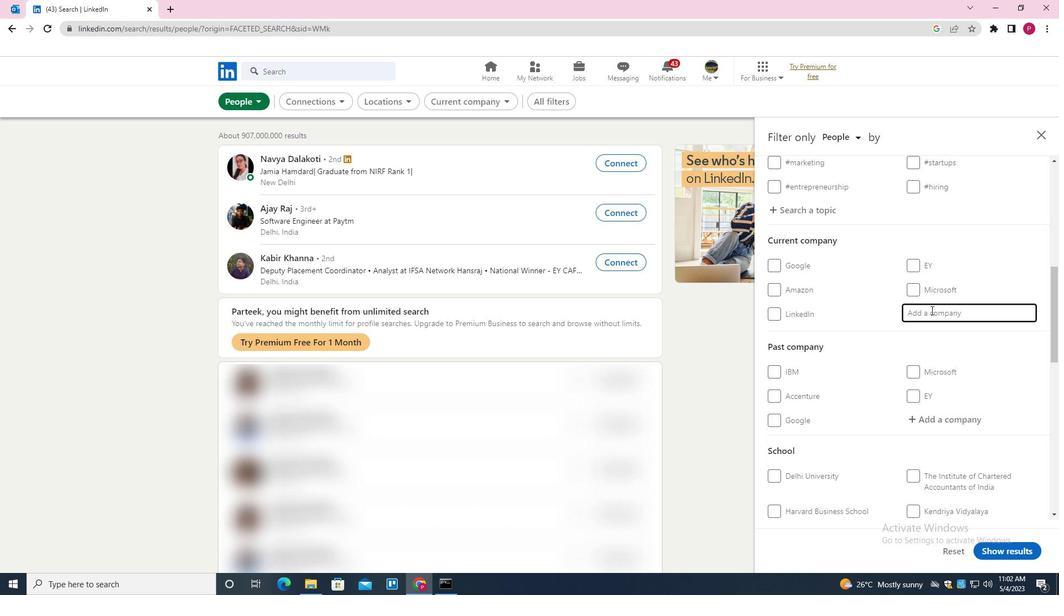 
Action: Key pressed <Key.shift><Key.shift><Key.shift><Key.shift><Key.shift><Key.shift><Key.shift><Key.shift>SS&C<Key.space><Key.shift>TECHOLOGIES<Key.backspace><Key.backspace><Key.backspace><Key.backspace><Key.backspace><Key.backspace><Key.backspace><Key.backspace><Key.backspace><Key.backspace><Key.backspace><Key.shift><Key.shift><Key.shift><Key.shift><Key.shift><Key.shift><Key.shift><Key.shift><Key.shift><Key.shift><Key.shift><Key.shift><Key.shift><Key.shift><Key.shift>BLUE<Key.down><Key.enter>
Screenshot: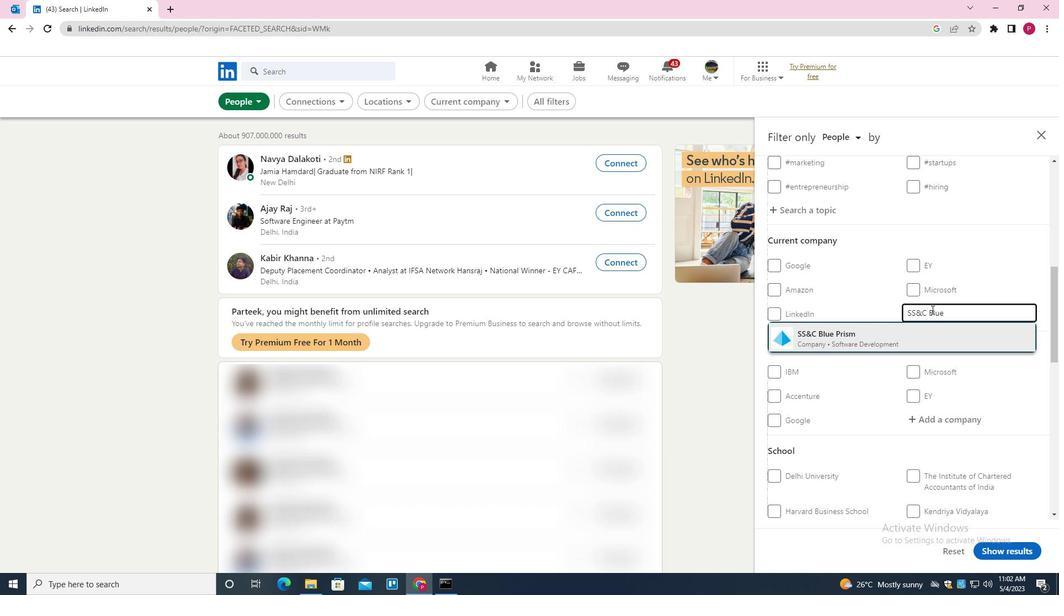 
Action: Mouse moved to (931, 310)
Screenshot: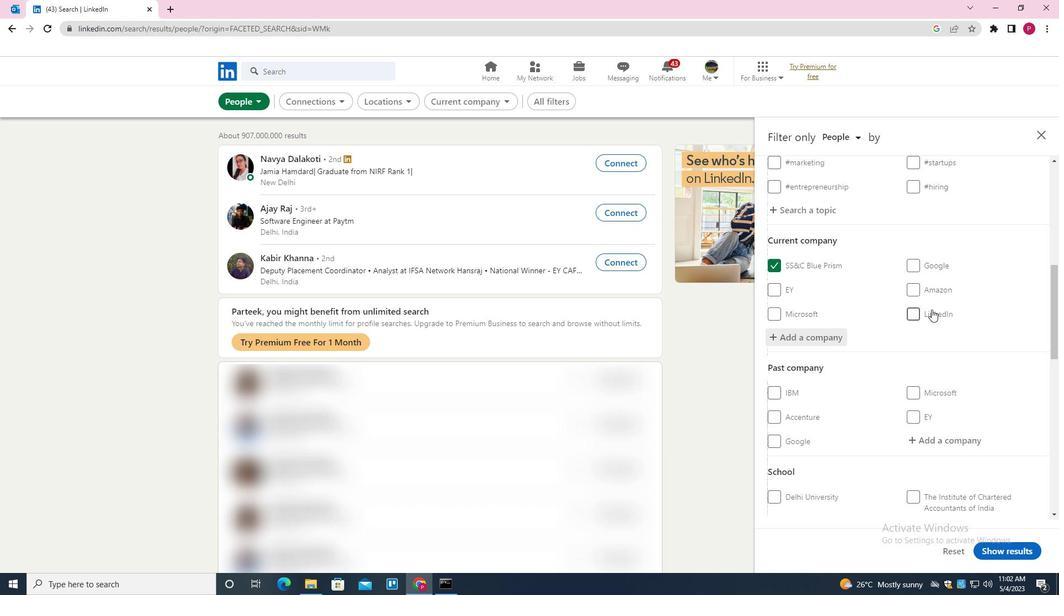 
Action: Mouse scrolled (931, 309) with delta (0, 0)
Screenshot: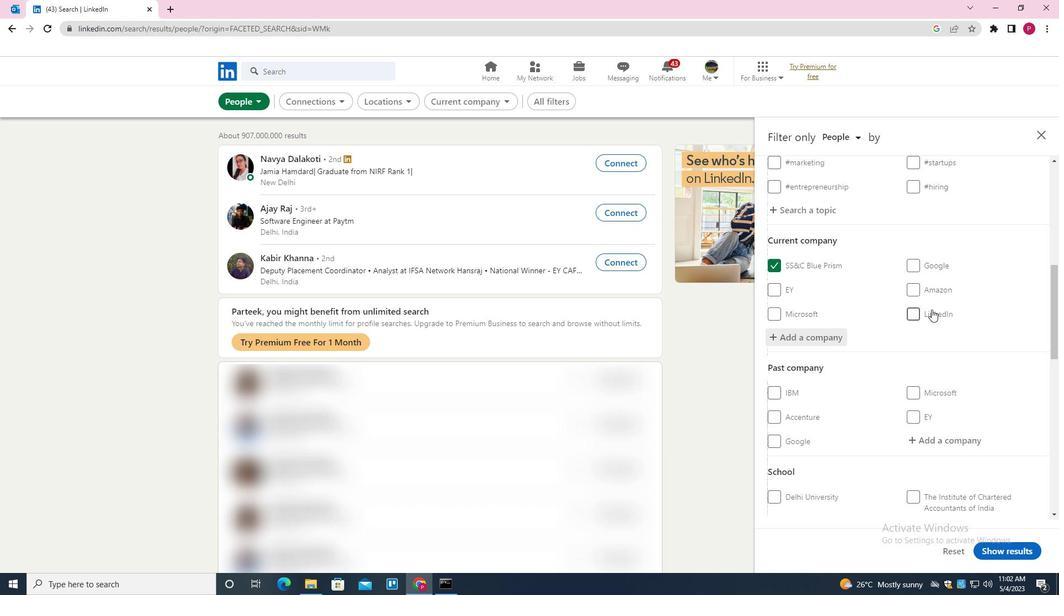 
Action: Mouse scrolled (931, 309) with delta (0, 0)
Screenshot: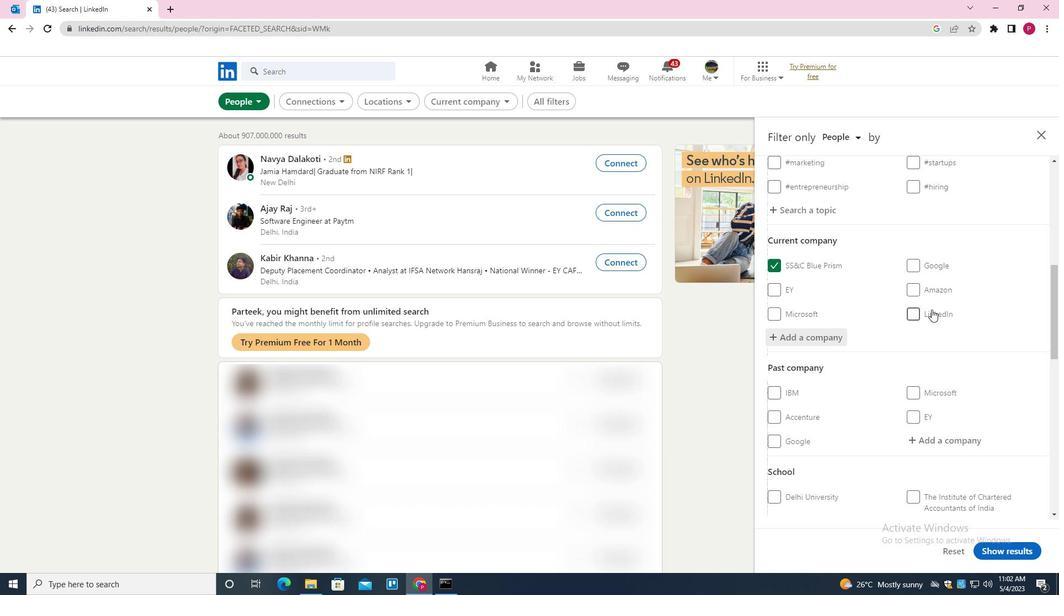 
Action: Mouse moved to (929, 311)
Screenshot: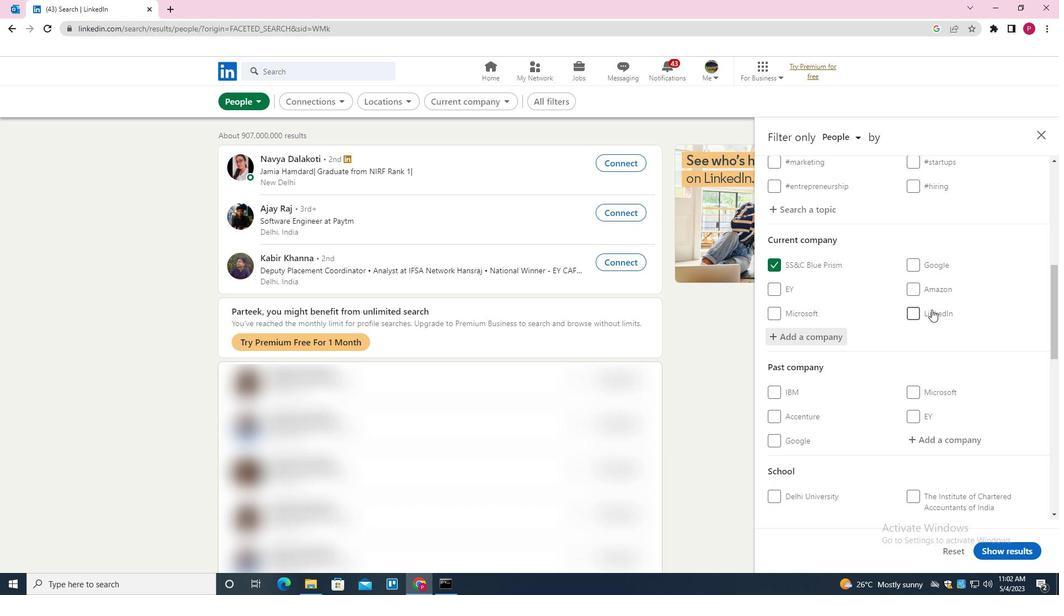 
Action: Mouse scrolled (929, 310) with delta (0, 0)
Screenshot: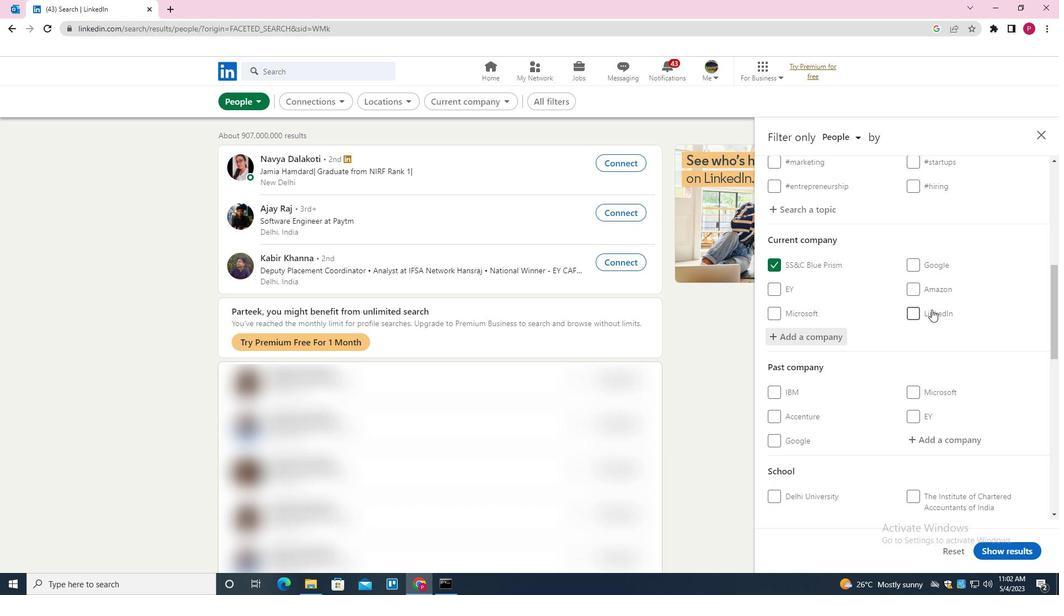 
Action: Mouse moved to (928, 311)
Screenshot: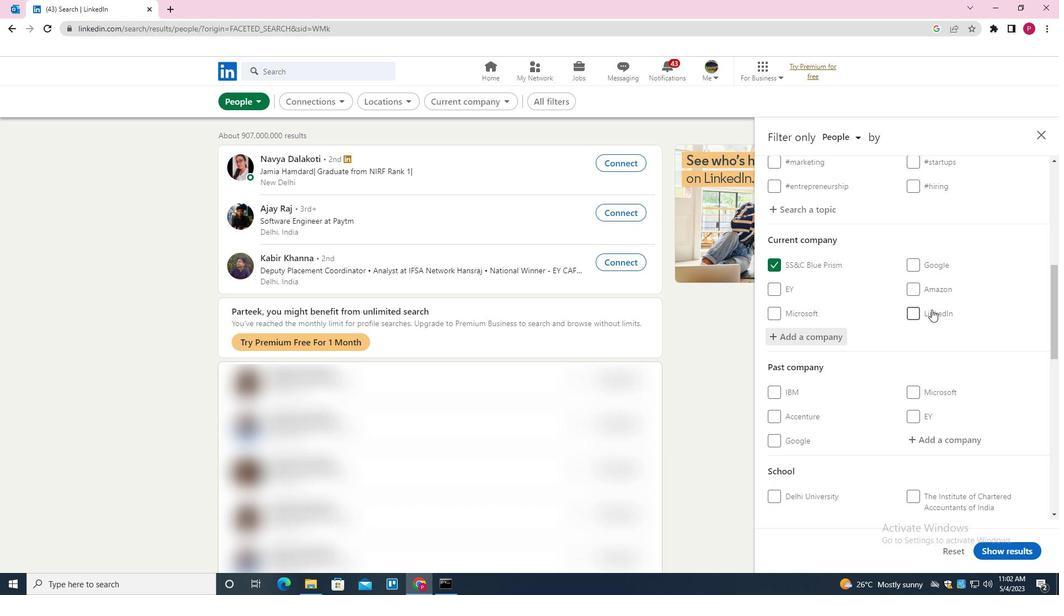 
Action: Mouse scrolled (928, 311) with delta (0, 0)
Screenshot: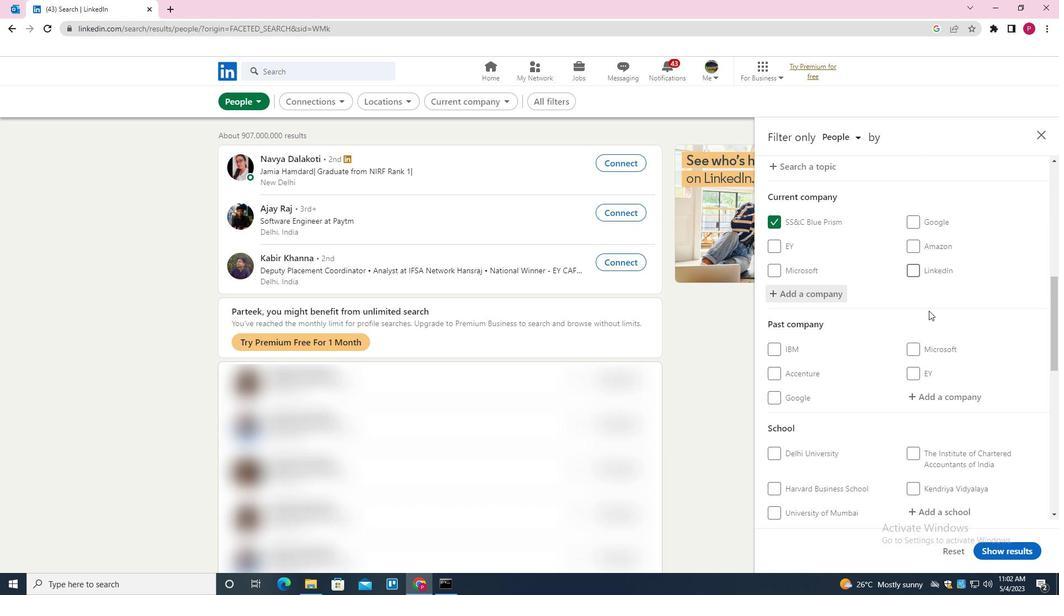 
Action: Mouse moved to (927, 312)
Screenshot: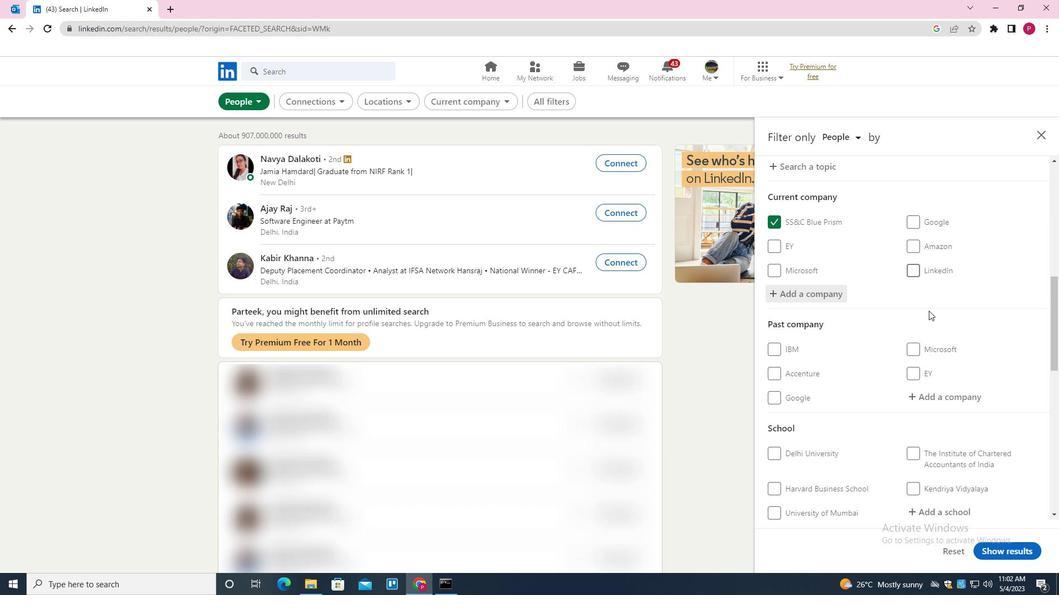 
Action: Mouse scrolled (927, 312) with delta (0, 0)
Screenshot: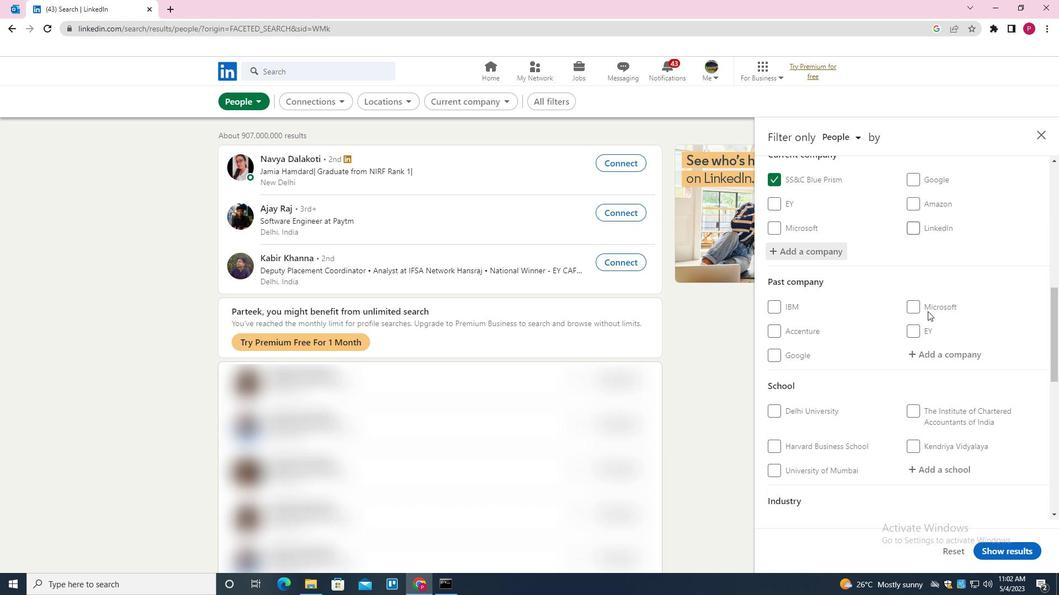 
Action: Mouse moved to (935, 280)
Screenshot: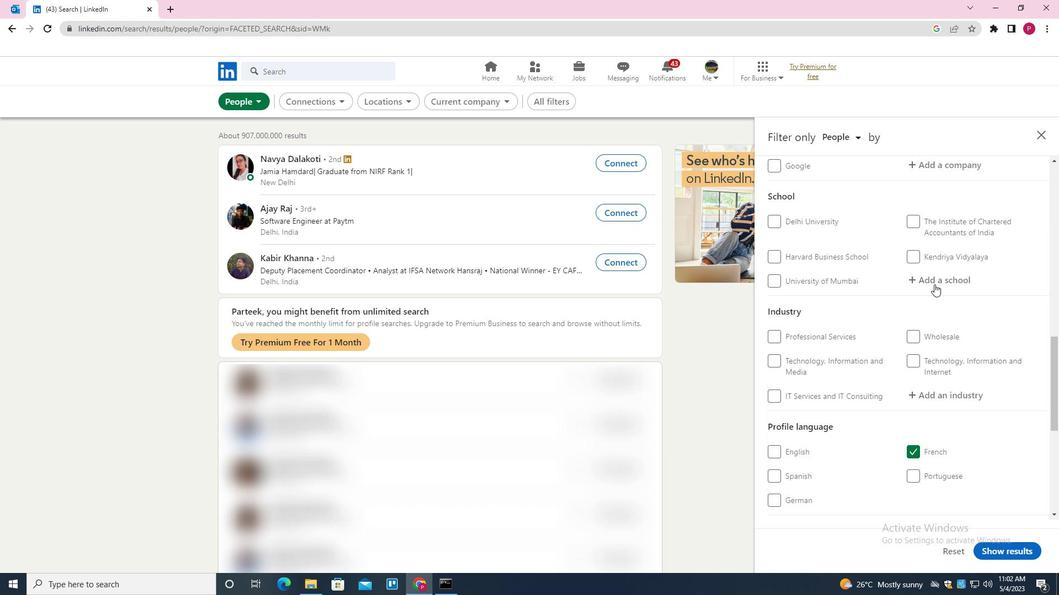 
Action: Mouse pressed left at (935, 280)
Screenshot: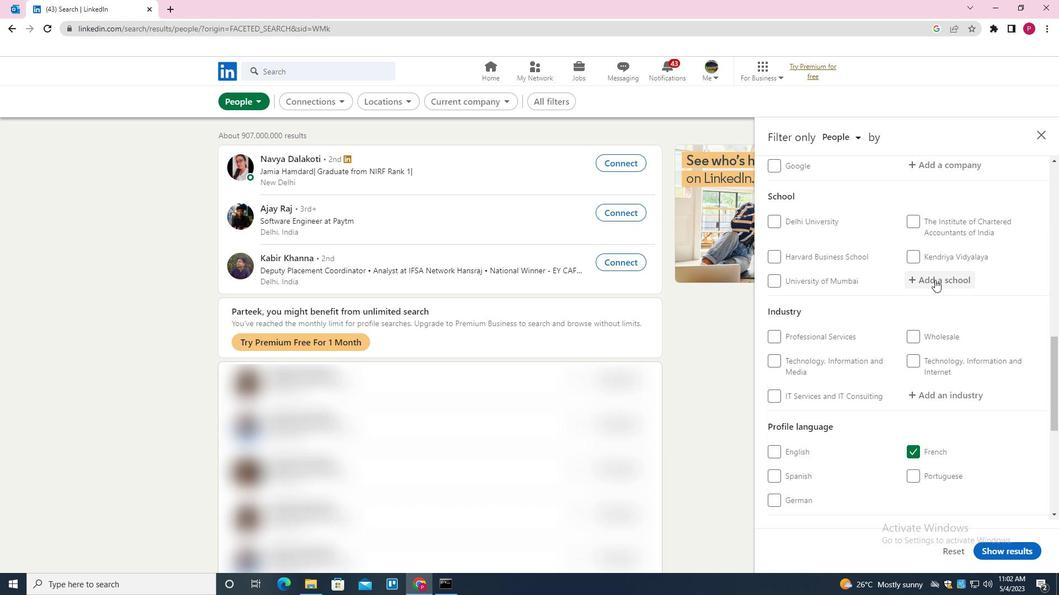 
Action: Key pressed <Key.shift>SRI<Key.space><Key.shift><Key.shift><Key.shift><Key.shift><Key.shift><Key.shift>CHAITANYA<Key.space><Key.shift><Key.shift><Key.shift><Key.shift><Key.shift><Key.shift>JUNIOR<Key.space><Key.shift><Key.shift>COLLEGE<Key.down><Key.enter>
Screenshot: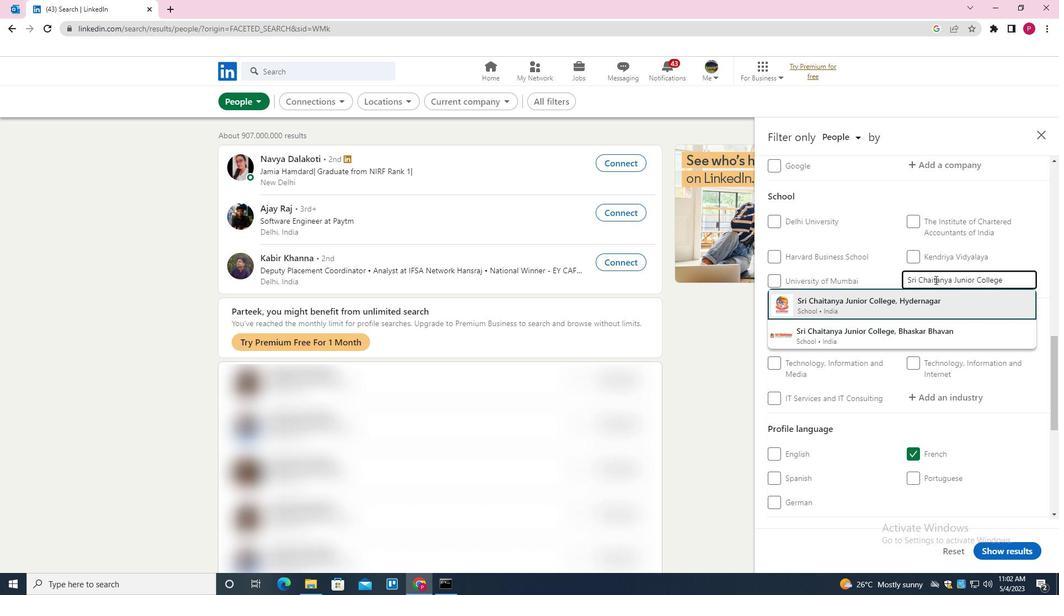 
Action: Mouse moved to (926, 285)
Screenshot: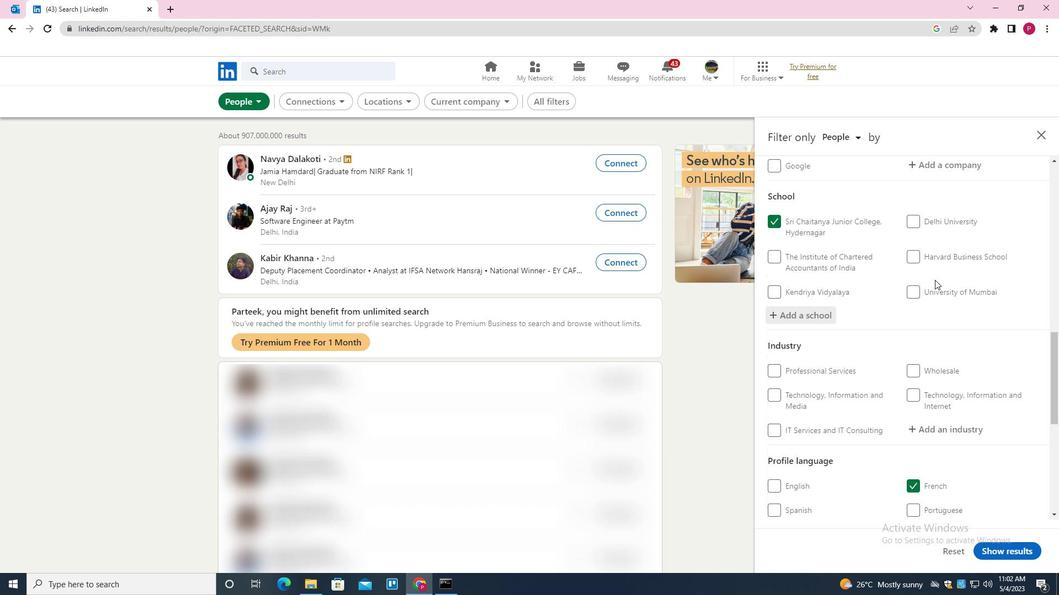 
Action: Mouse scrolled (926, 284) with delta (0, 0)
Screenshot: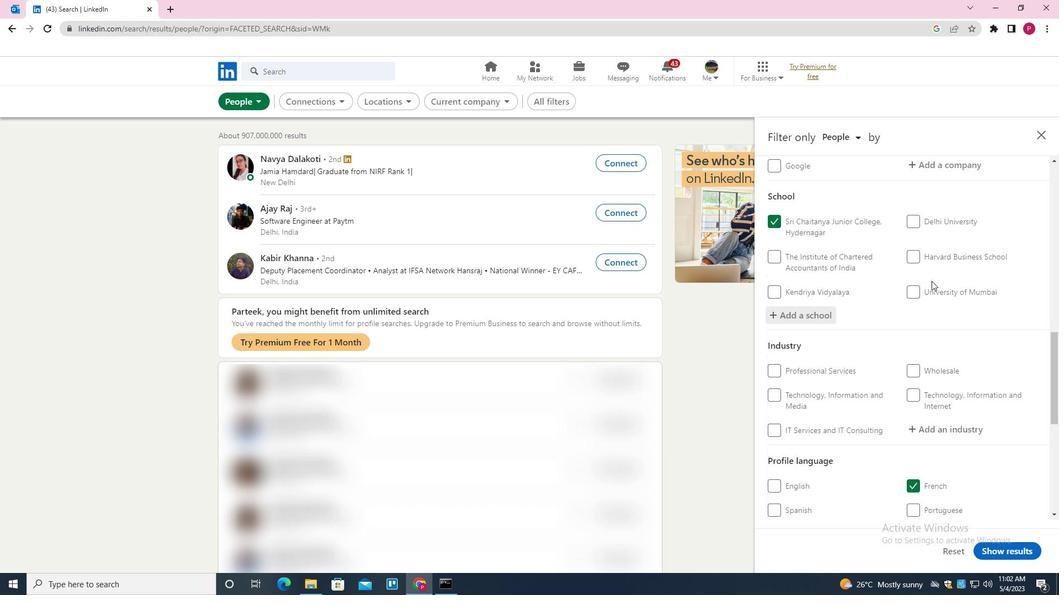 
Action: Mouse scrolled (926, 284) with delta (0, 0)
Screenshot: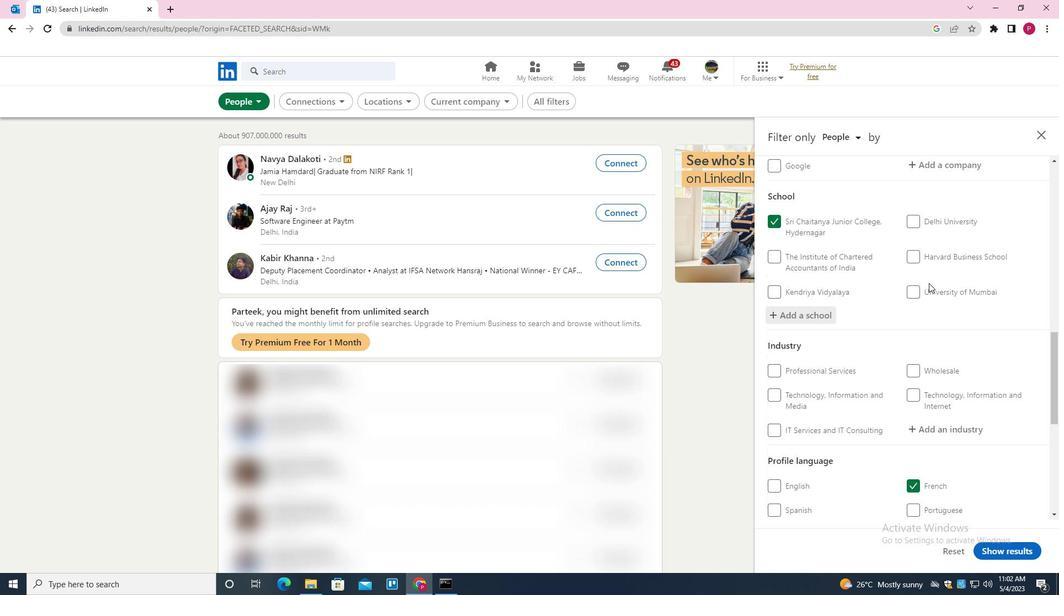 
Action: Mouse moved to (926, 285)
Screenshot: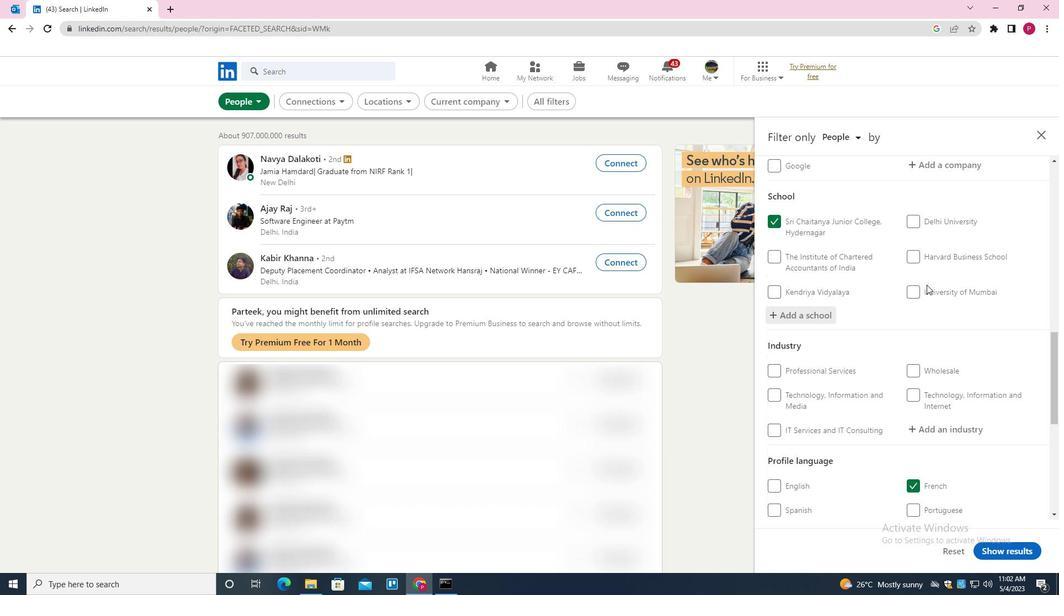 
Action: Mouse scrolled (926, 284) with delta (0, 0)
Screenshot: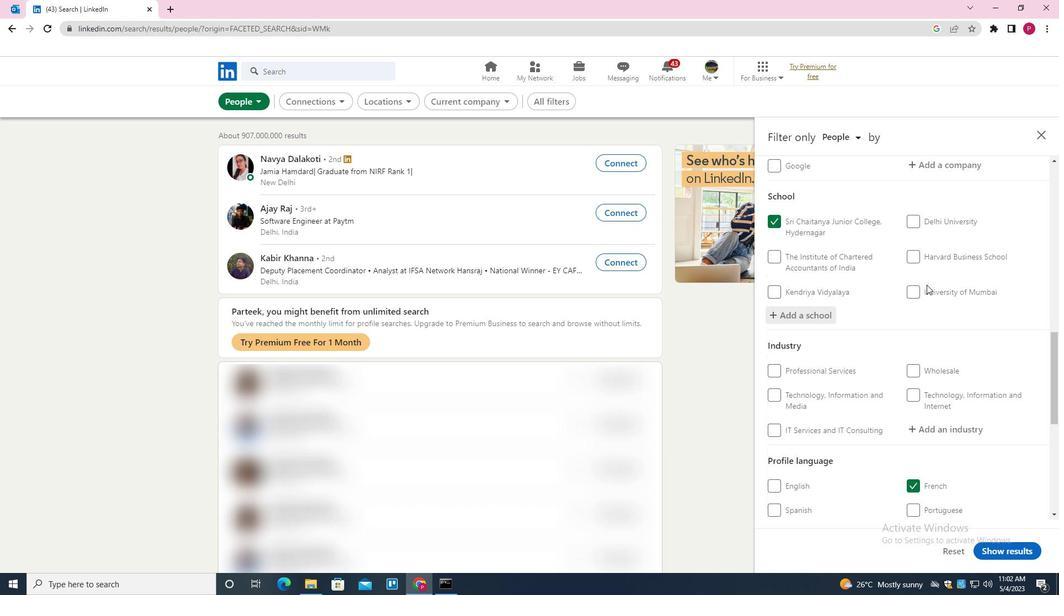 
Action: Mouse moved to (934, 264)
Screenshot: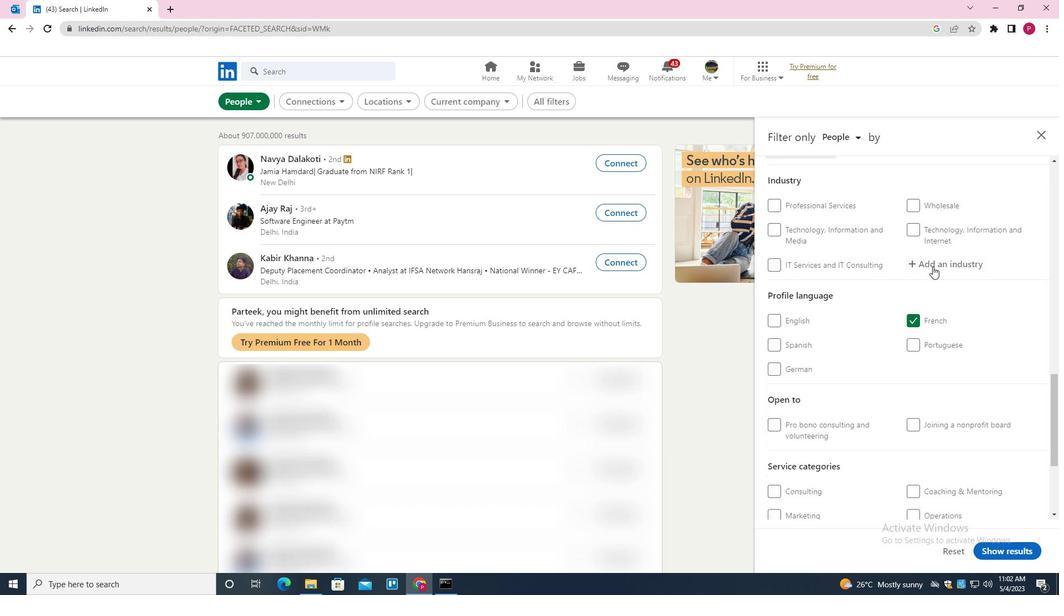 
Action: Mouse pressed left at (934, 264)
Screenshot: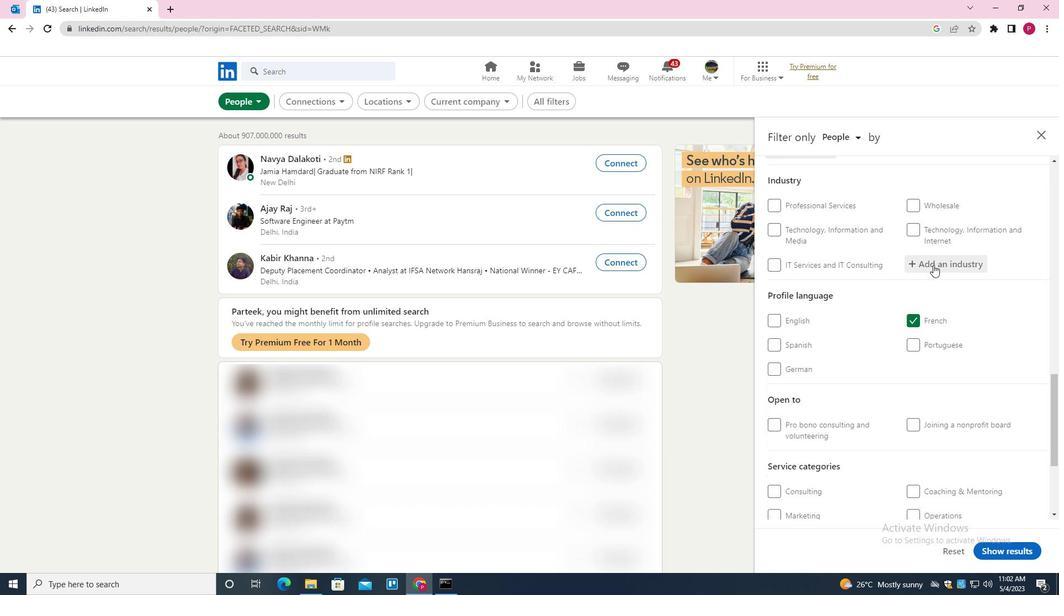 
Action: Key pressed <Key.shift><Key.shift><Key.shift><Key.shift><Key.shift><Key.shift><Key.shift><Key.shift><Key.shift><Key.shift>CONSTRUCTION<Key.space><Key.shift><Key.shift><Key.shift><Key.shift>HARDWARE<Key.space><Key.shift>MANUFACTURING<Key.down><Key.enter>
Screenshot: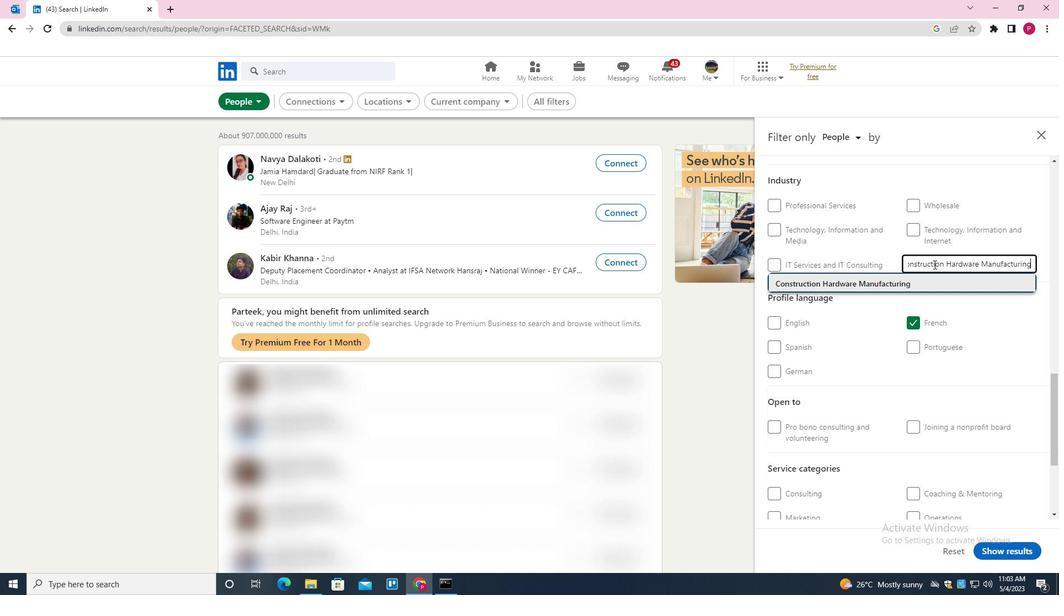 
Action: Mouse moved to (909, 281)
Screenshot: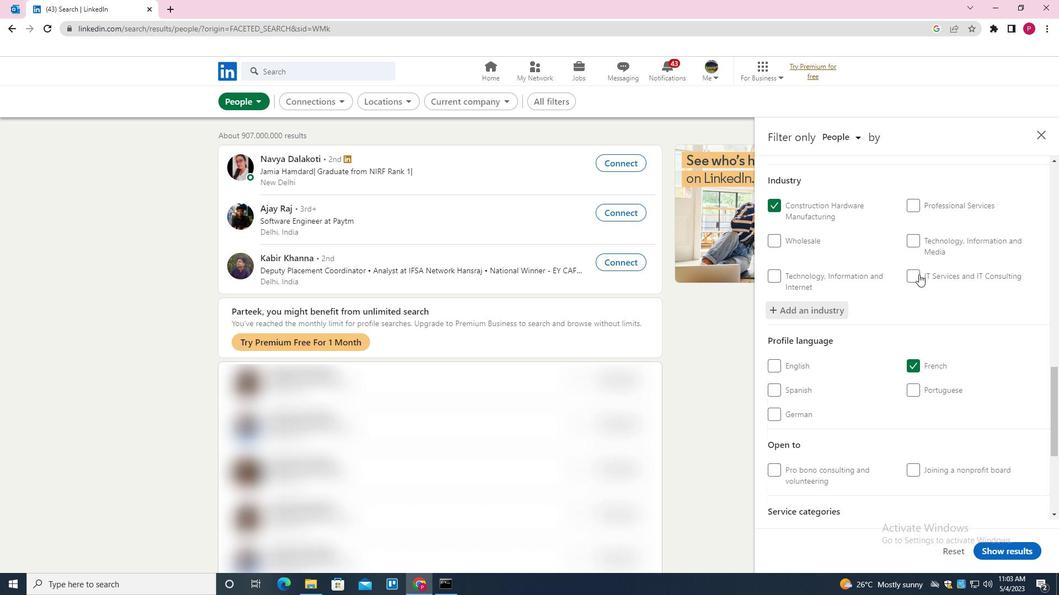 
Action: Mouse scrolled (909, 280) with delta (0, 0)
Screenshot: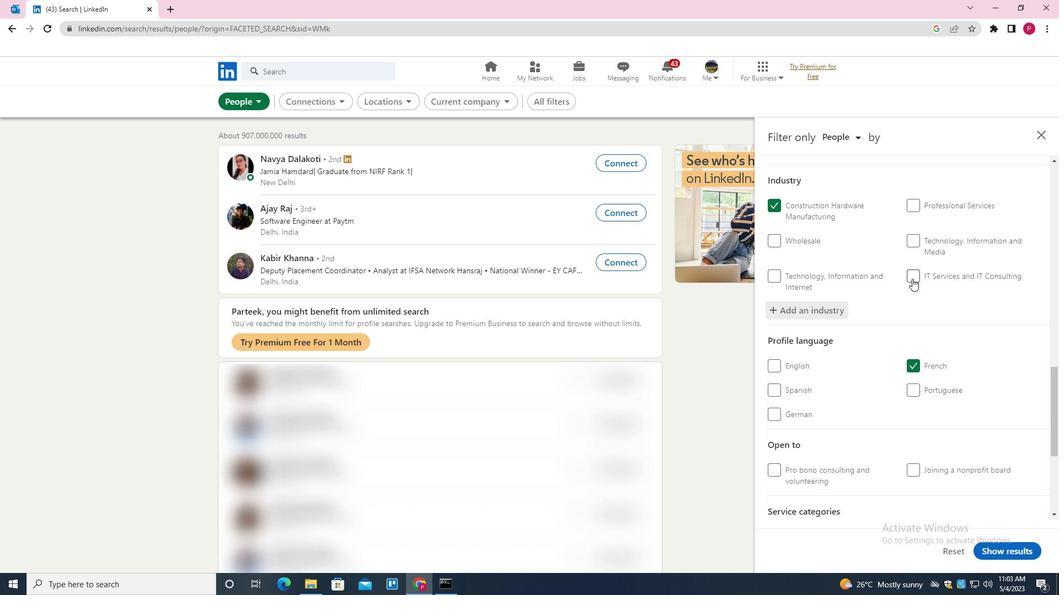 
Action: Mouse moved to (907, 283)
Screenshot: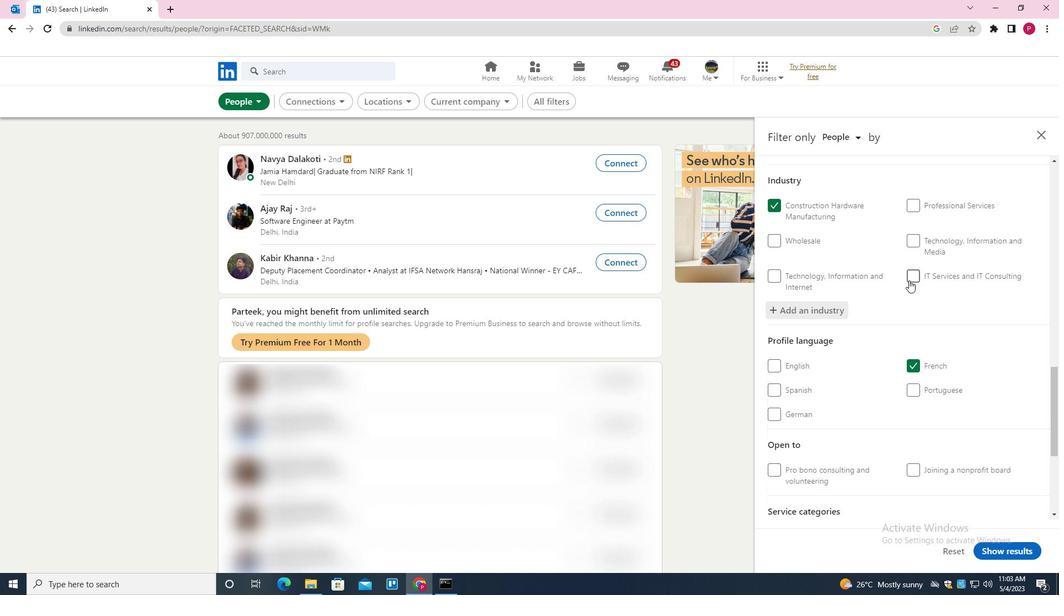 
Action: Mouse scrolled (907, 282) with delta (0, 0)
Screenshot: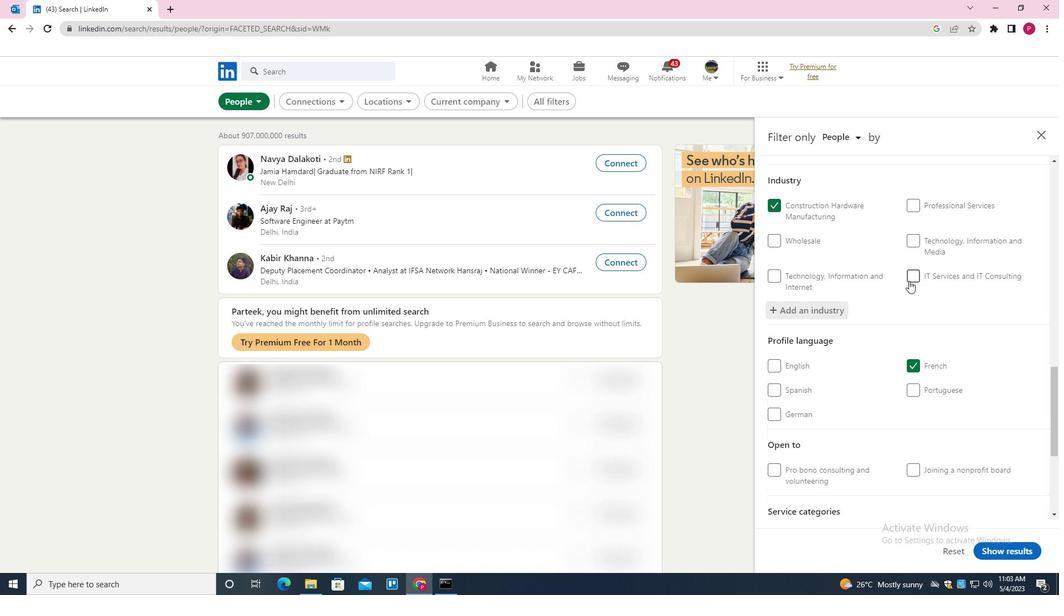 
Action: Mouse scrolled (907, 282) with delta (0, 0)
Screenshot: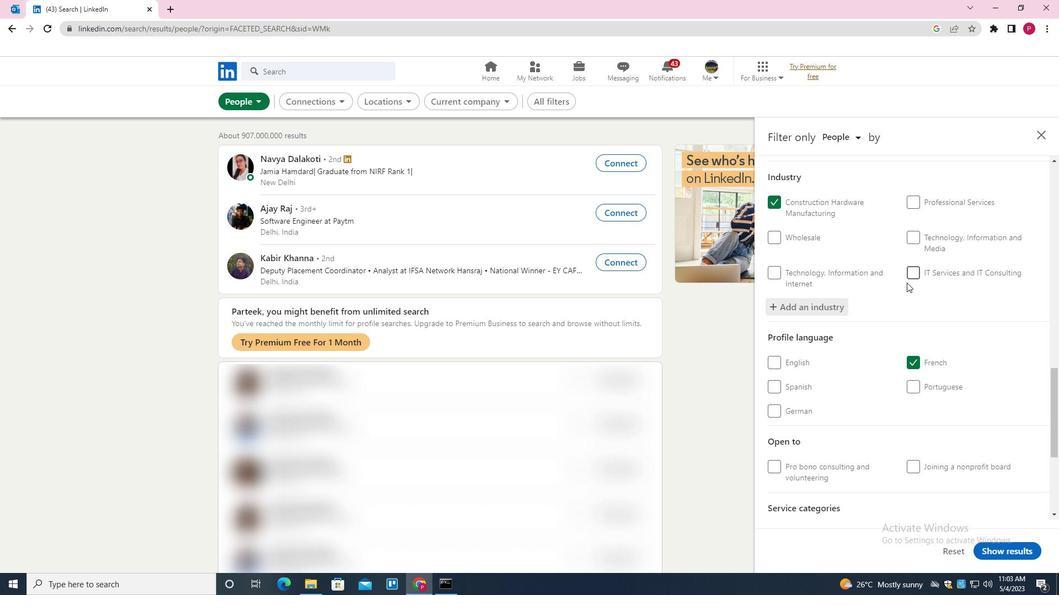 
Action: Mouse scrolled (907, 282) with delta (0, 0)
Screenshot: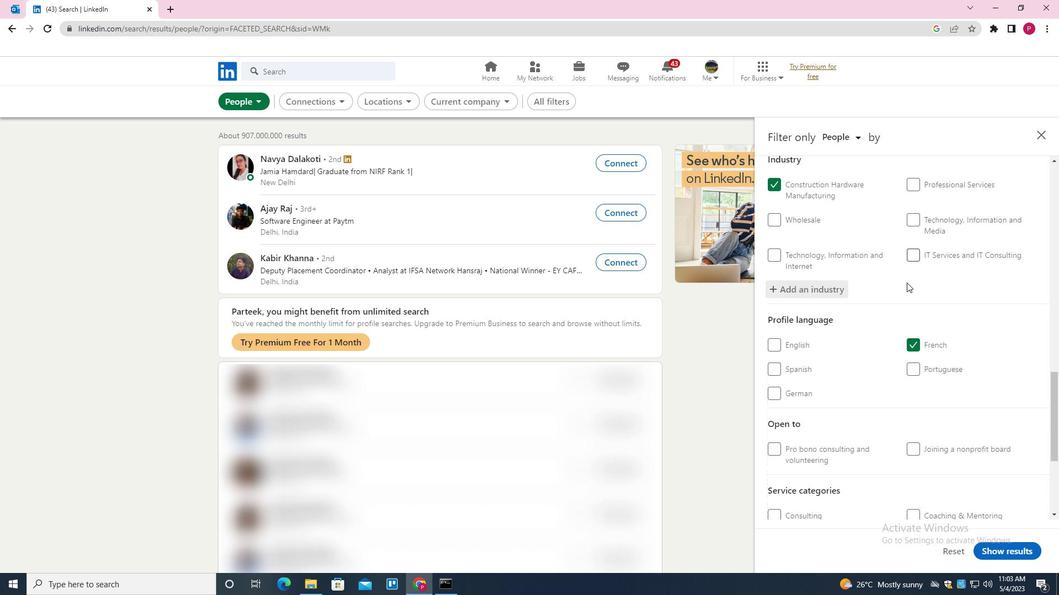 
Action: Mouse scrolled (907, 282) with delta (0, 0)
Screenshot: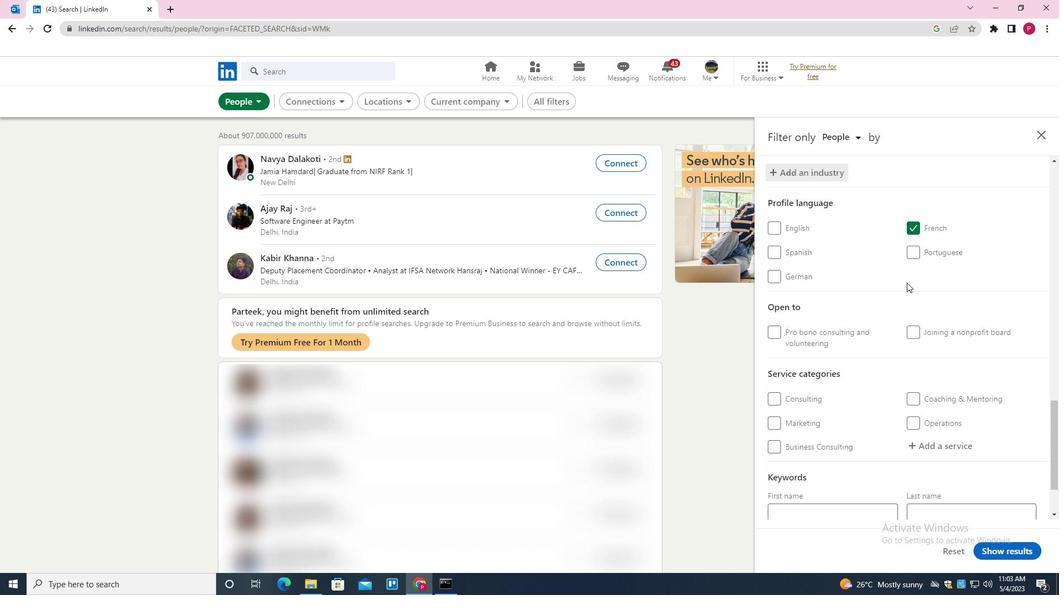 
Action: Mouse moved to (931, 361)
Screenshot: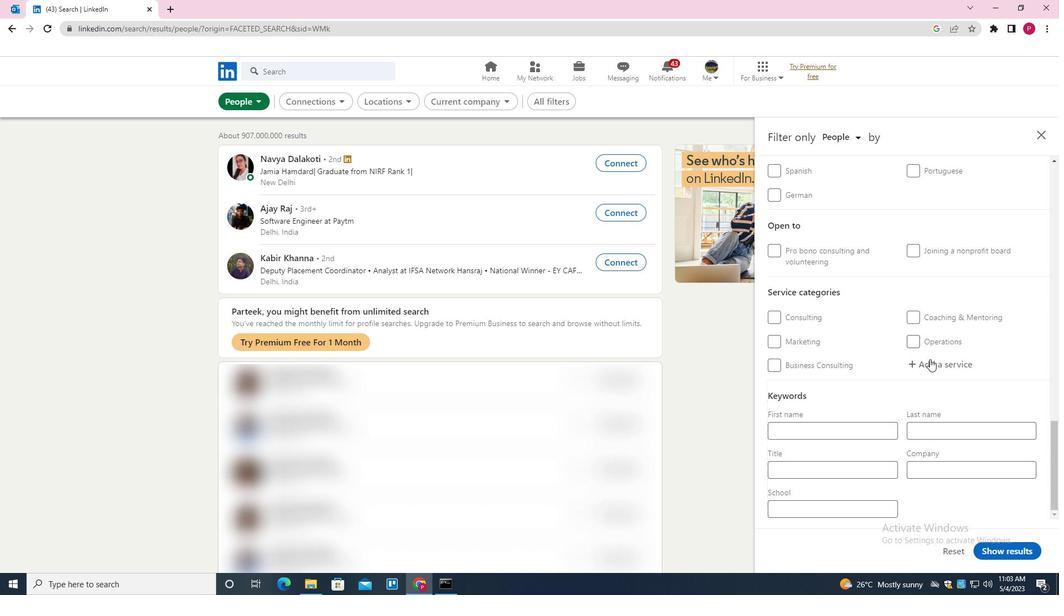 
Action: Mouse pressed left at (931, 361)
Screenshot: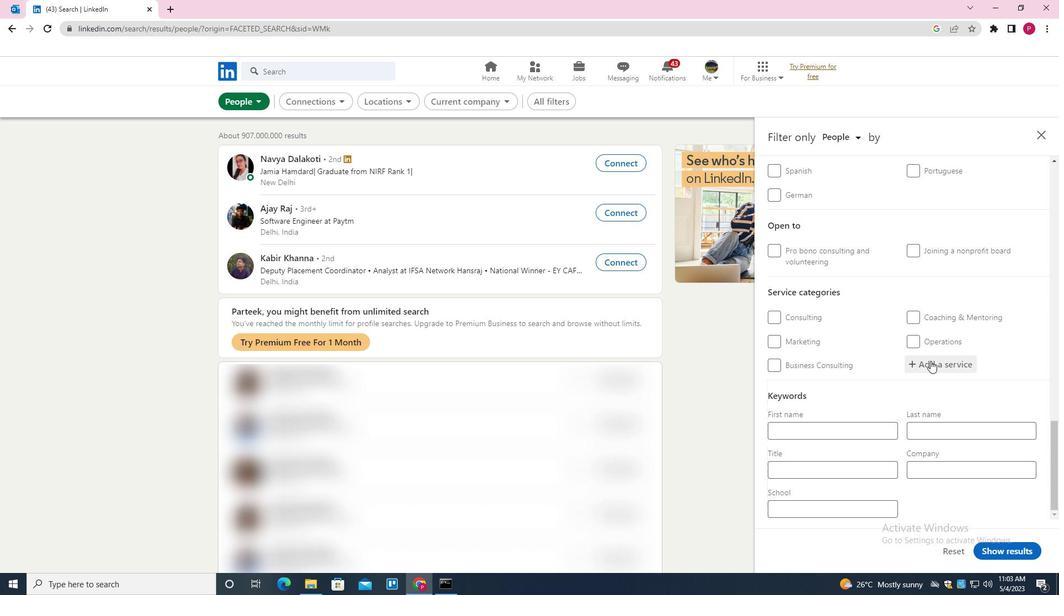 
Action: Key pressed <Key.shift><Key.shift><Key.shift><Key.shift><Key.shift><Key.shift><Key.shift>EVENT<Key.space><Key.shift>PHOTOGRAPHER<Key.down><Key.backspace><Key.backspace>Y<Key.down><Key.enter>
Screenshot: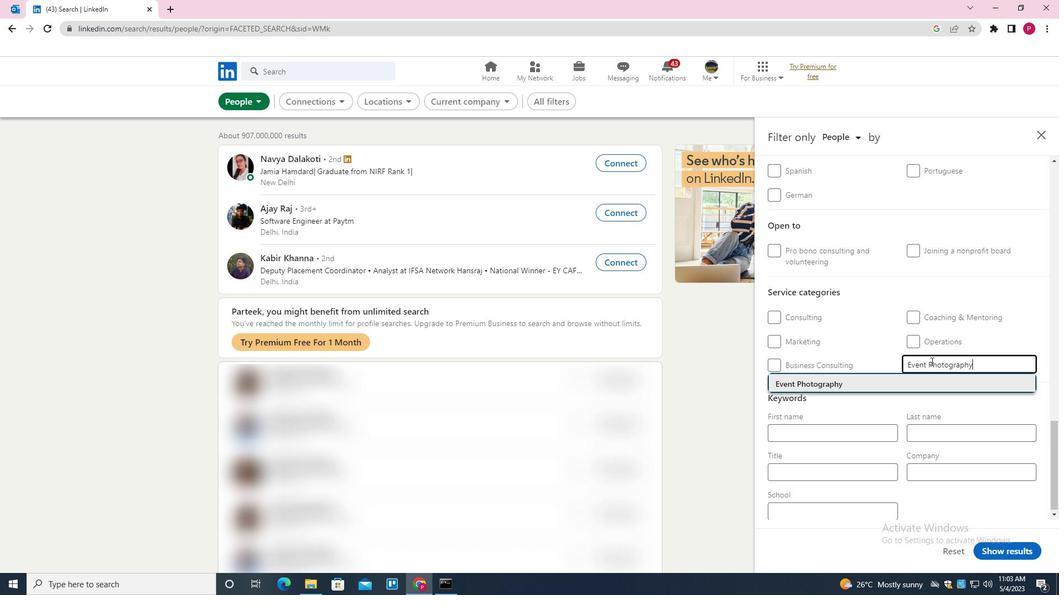 
Action: Mouse scrolled (931, 361) with delta (0, 0)
Screenshot: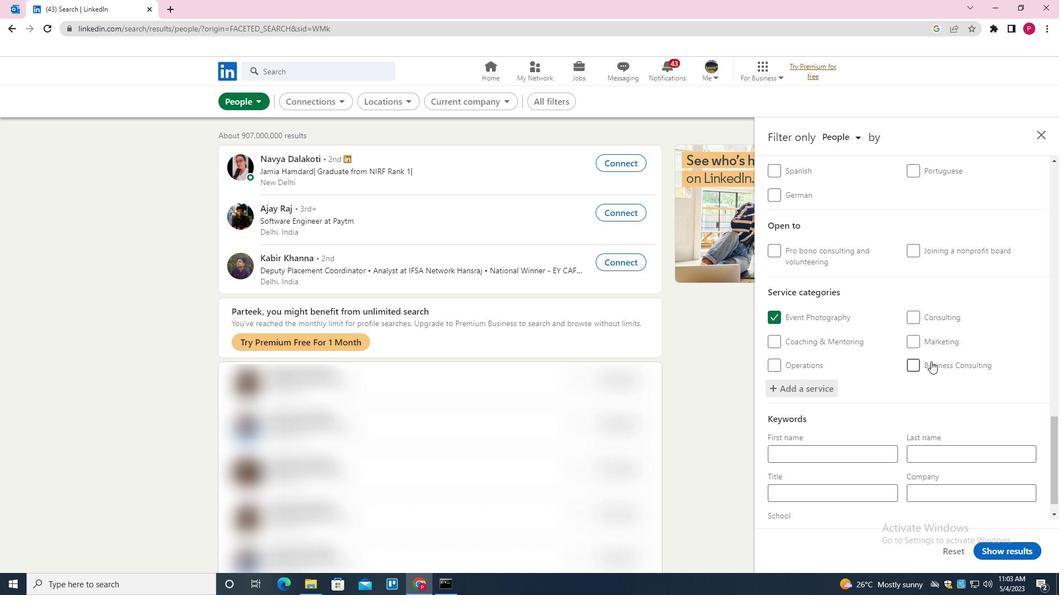 
Action: Mouse scrolled (931, 361) with delta (0, 0)
Screenshot: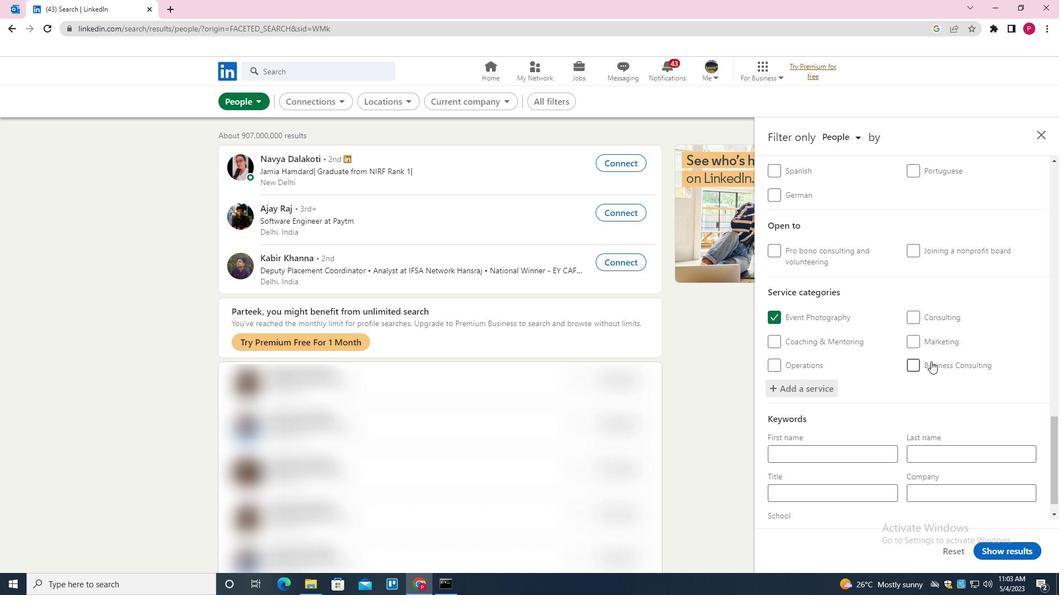 
Action: Mouse scrolled (931, 361) with delta (0, 0)
Screenshot: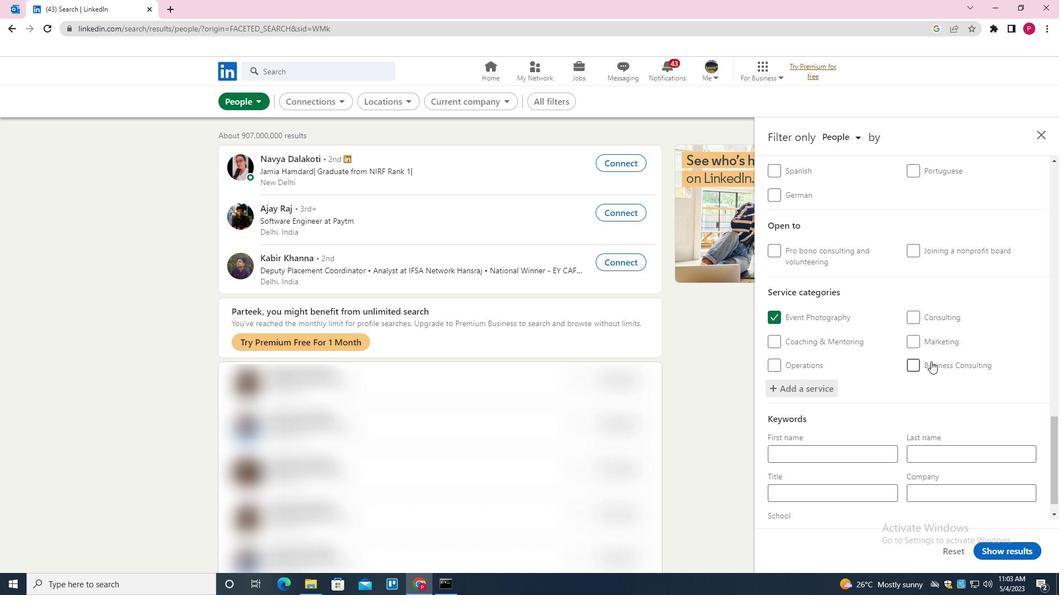 
Action: Mouse scrolled (931, 361) with delta (0, 0)
Screenshot: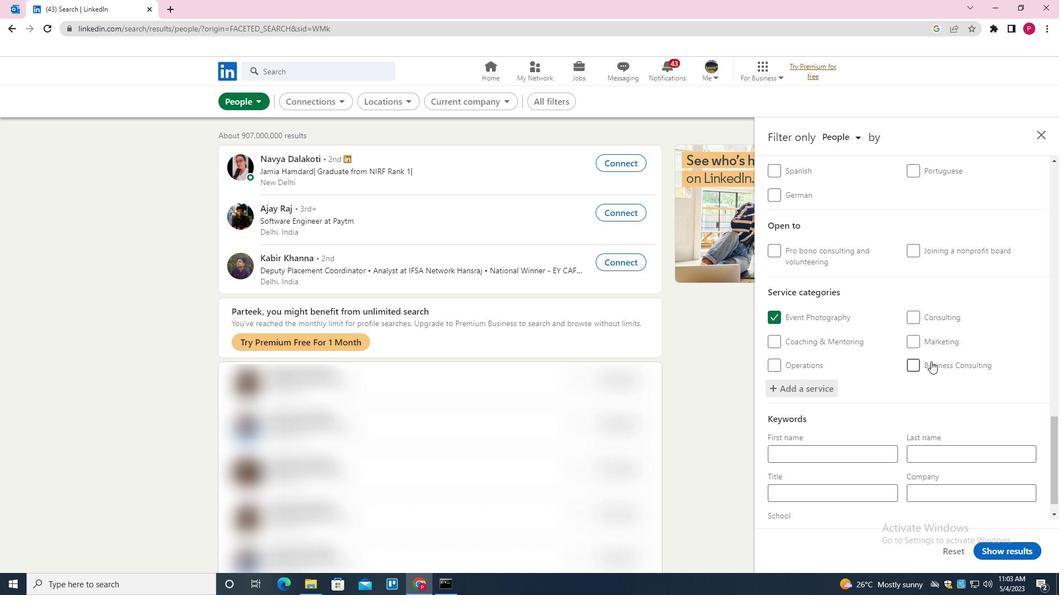 
Action: Mouse moved to (840, 465)
Screenshot: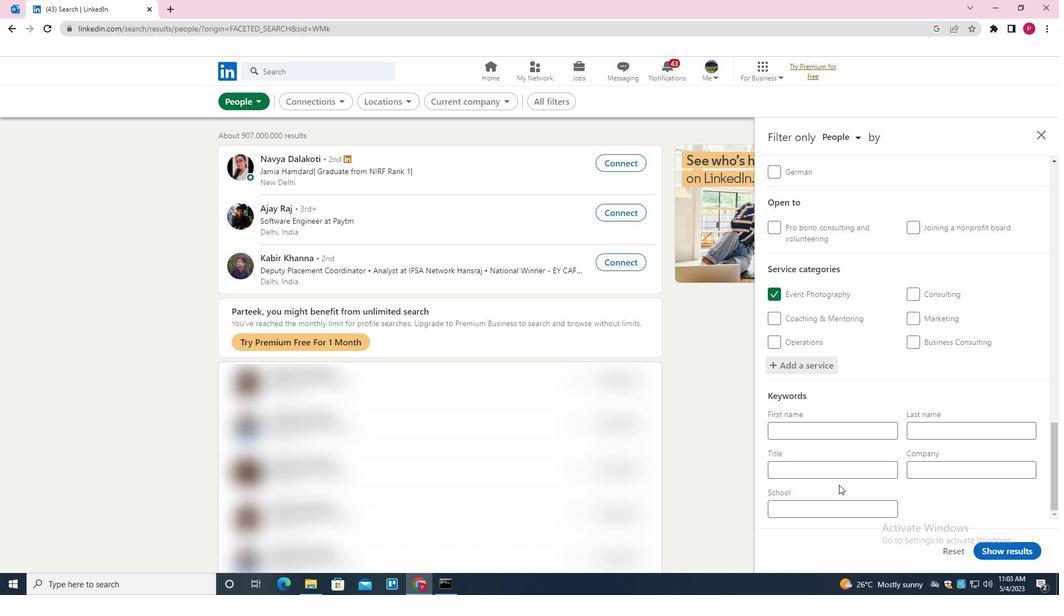 
Action: Mouse pressed left at (840, 465)
Screenshot: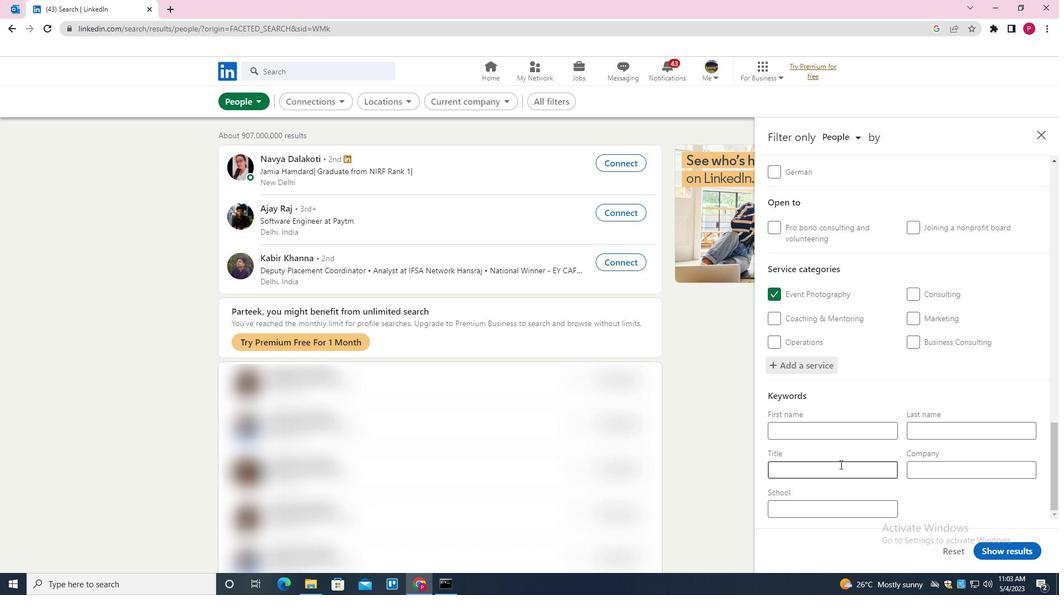 
Action: Mouse moved to (844, 462)
Screenshot: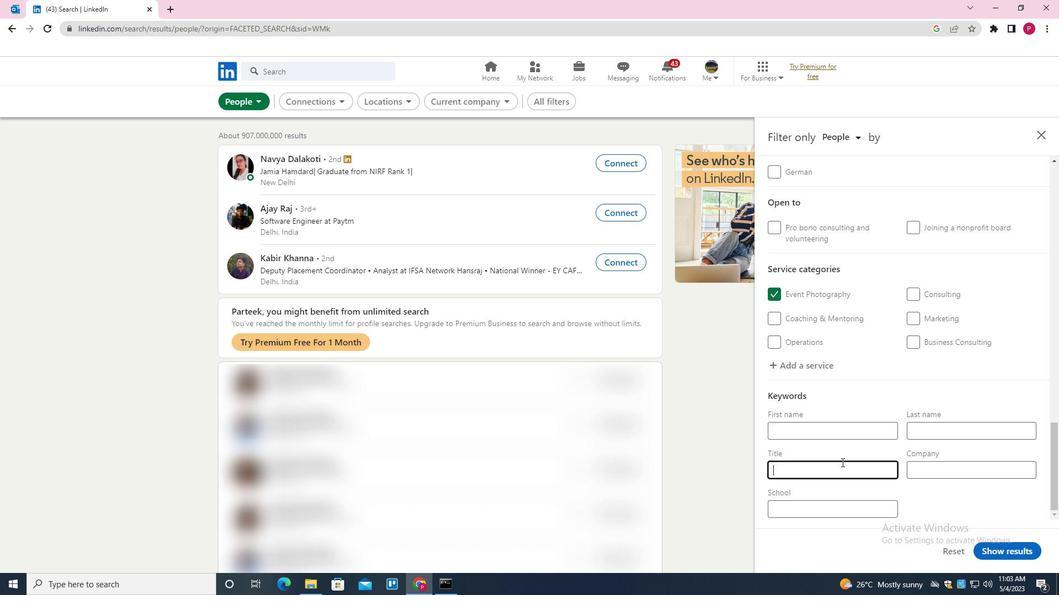 
Action: Key pressed <Key.shift><Key.shift><Key.shift><Key.shift><Key.shift><Key.shift><Key.shift><Key.shift><Key.shift><Key.shift><Key.shift><Key.shift><Key.shift><Key.shift><Key.shift><Key.shift>DELIVERY<Key.space><Key.shift>DRIVER
Screenshot: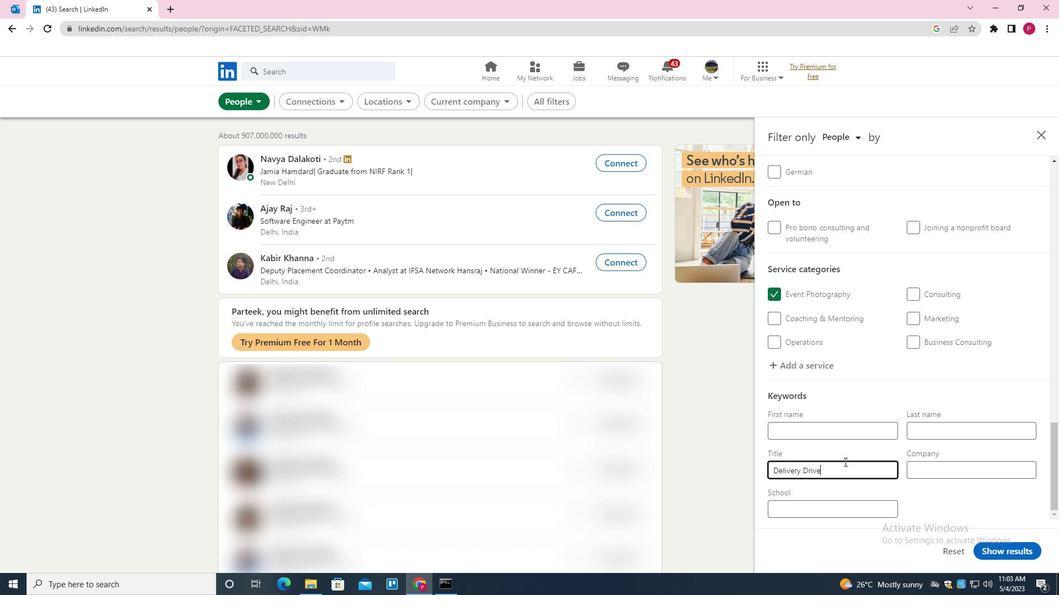 
Action: Mouse moved to (998, 553)
Screenshot: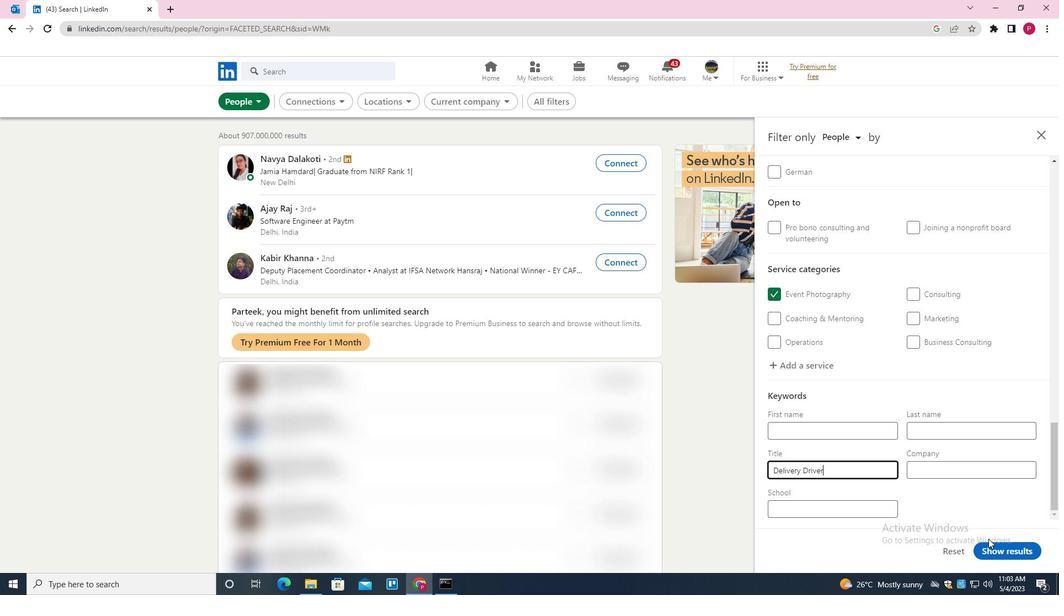 
Action: Mouse pressed left at (998, 553)
Screenshot: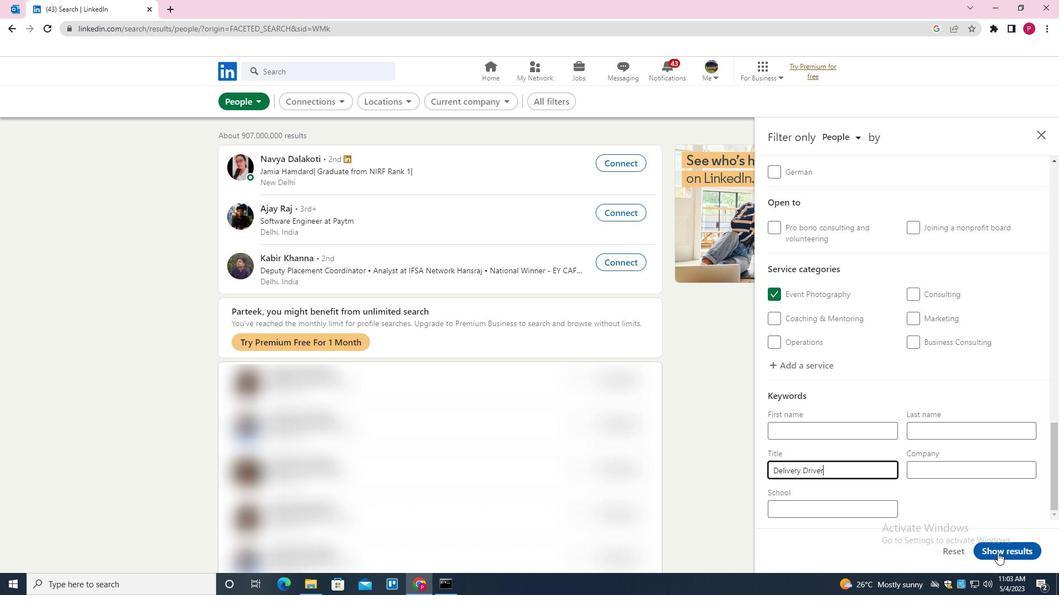
Action: Mouse moved to (628, 310)
Screenshot: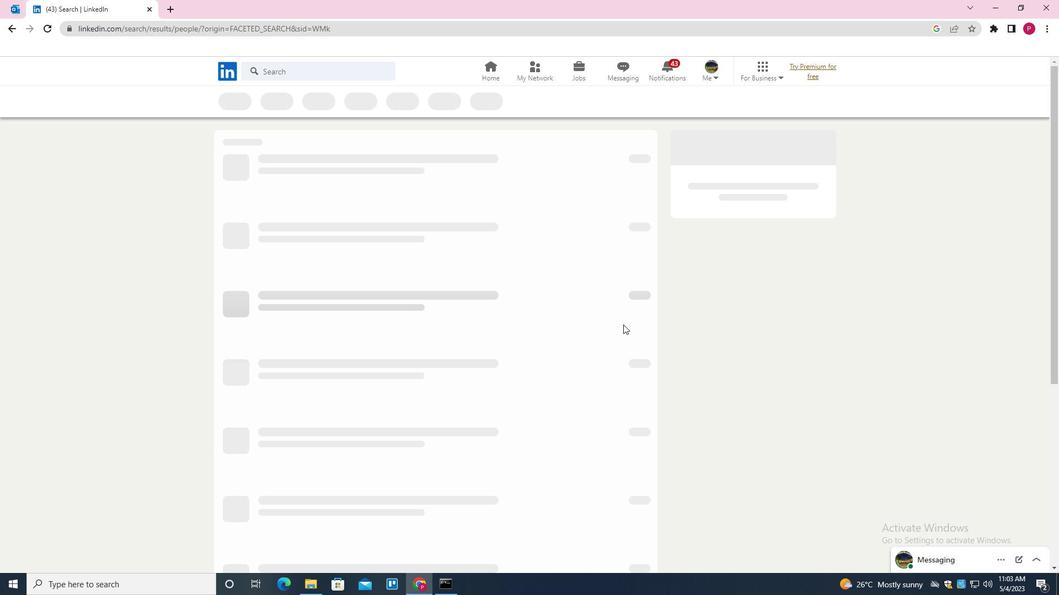 
